 Task: Open a Modern Writer Template save the file as instruction.docx Remove the following  from template: 'Address' Change the date  '18 May, 2023' change Dear Ms Reader to   Good Afternoon. Add body to the letter I am writing to inform you of a change in my contact information. Please update your records accordingly. My new address is [address], and my updated phone number is [phone number]. Should you need to reach me, please do not hesitate to contact me using the updated information.Add Name  'Rachel'. Insert watermark  TATA Apply Font Style in watermark Lexend; font size  112and place the watermark  Horizontally
Action: Mouse moved to (862, 108)
Screenshot: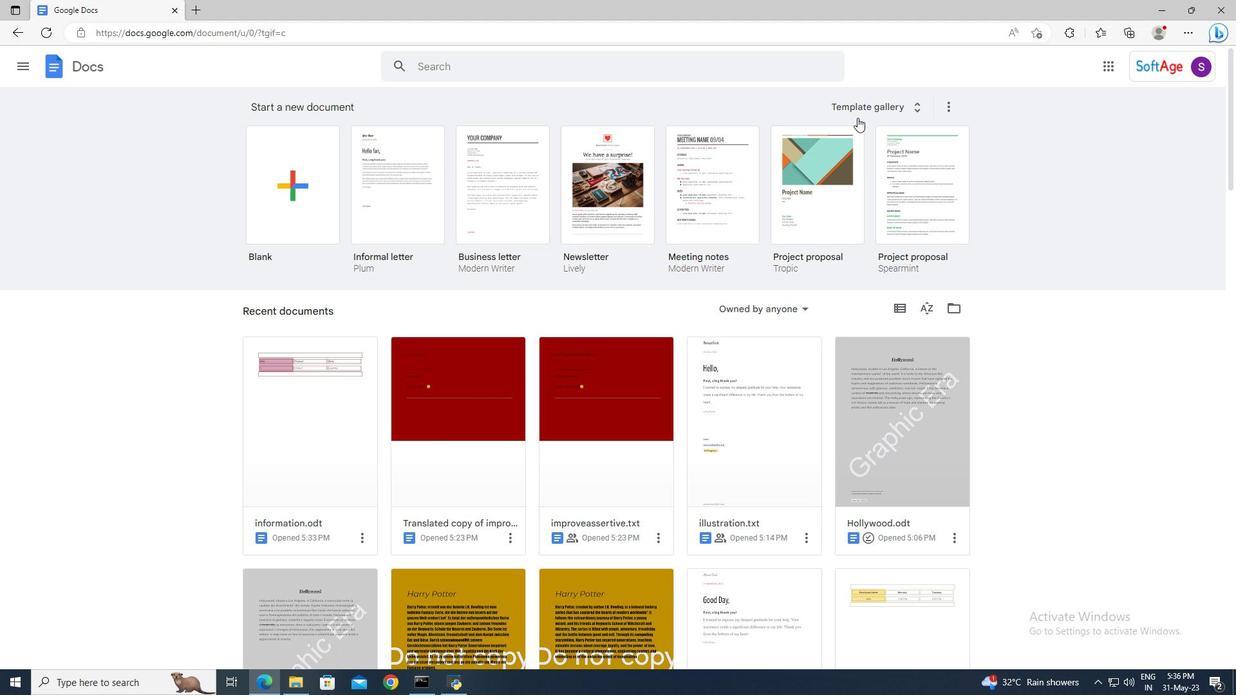 
Action: Mouse pressed left at (862, 108)
Screenshot: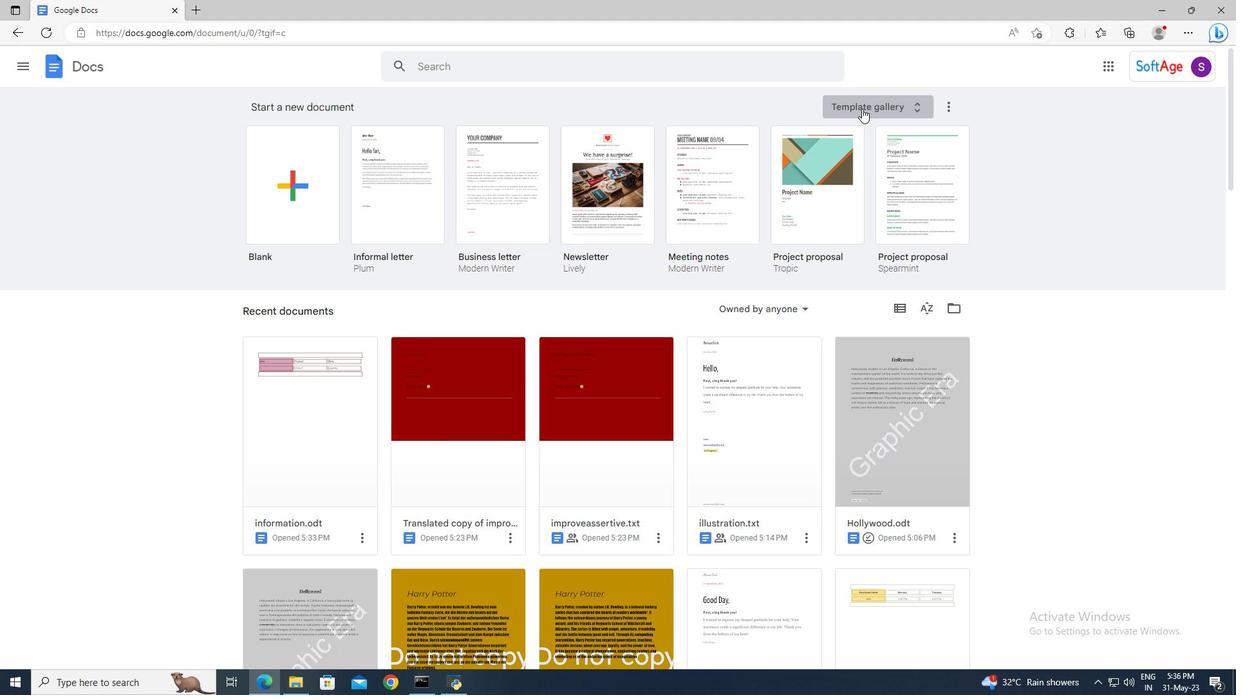 
Action: Mouse moved to (795, 157)
Screenshot: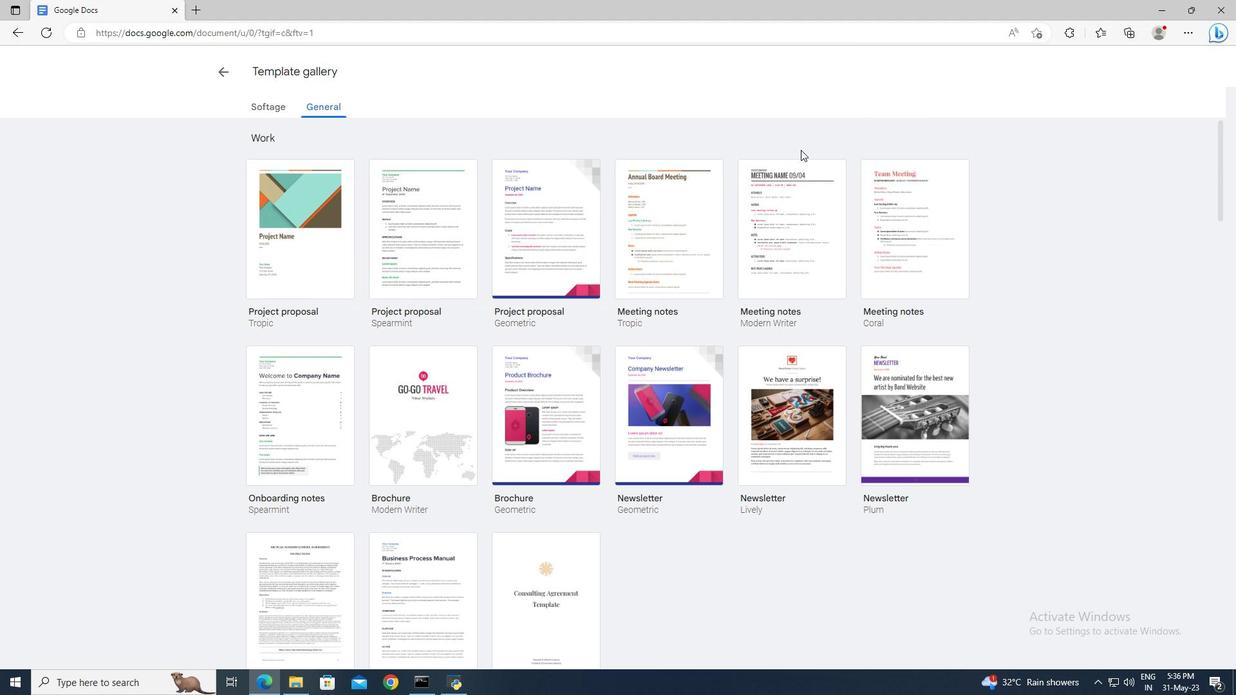 
Action: Mouse scrolled (795, 157) with delta (0, 0)
Screenshot: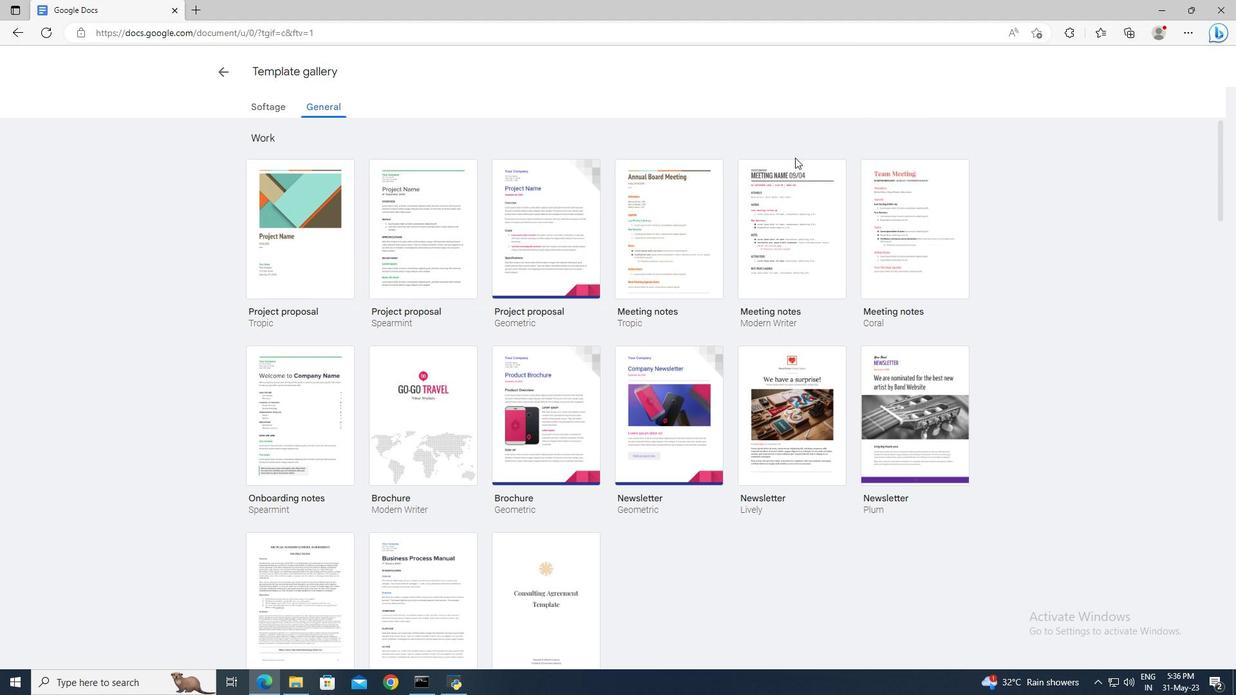 
Action: Mouse scrolled (795, 157) with delta (0, 0)
Screenshot: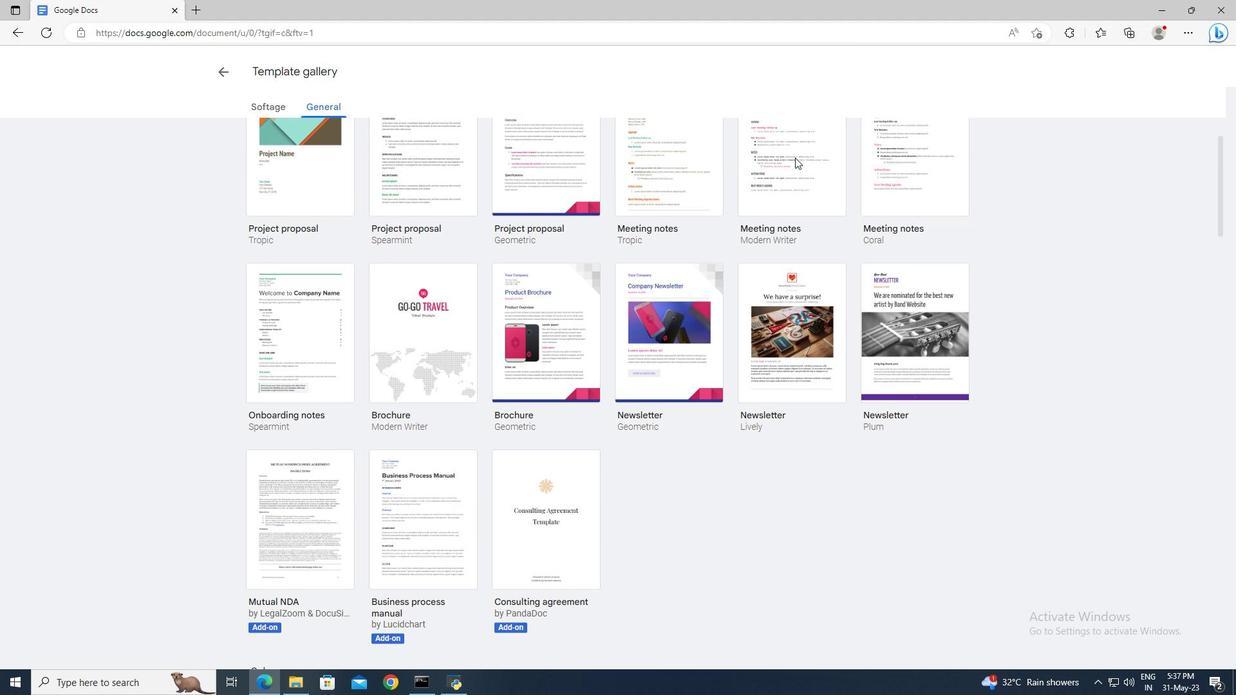 
Action: Mouse scrolled (795, 157) with delta (0, 0)
Screenshot: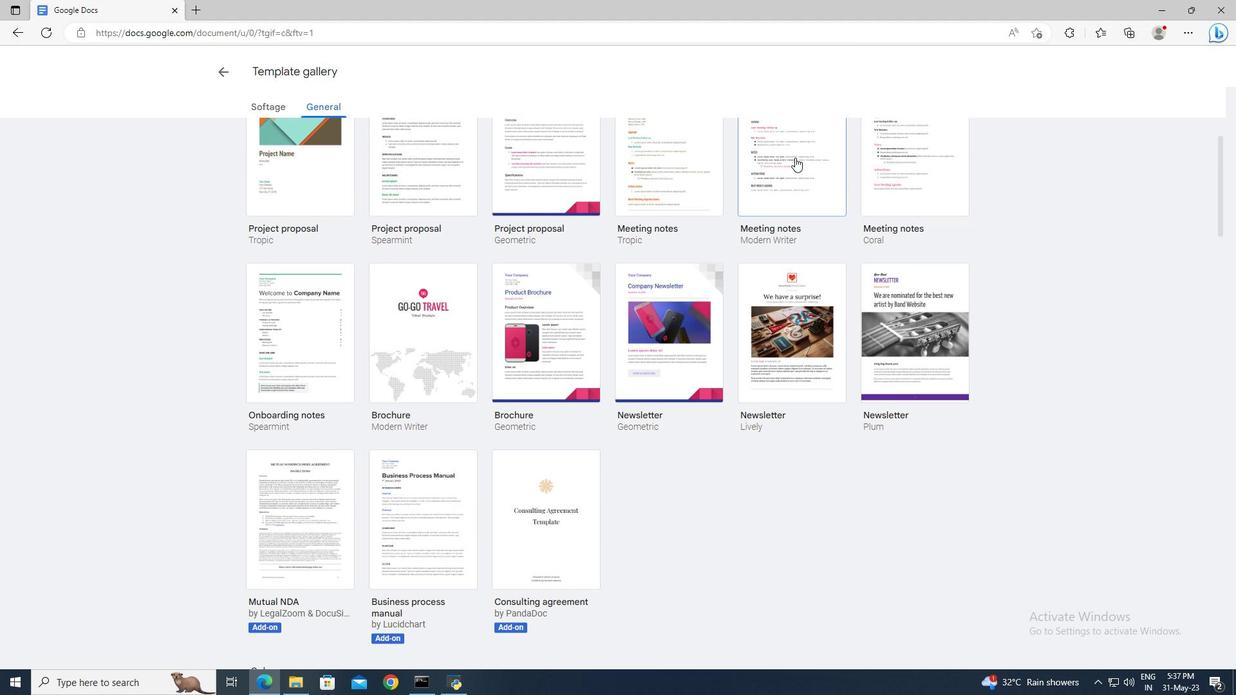 
Action: Mouse moved to (795, 157)
Screenshot: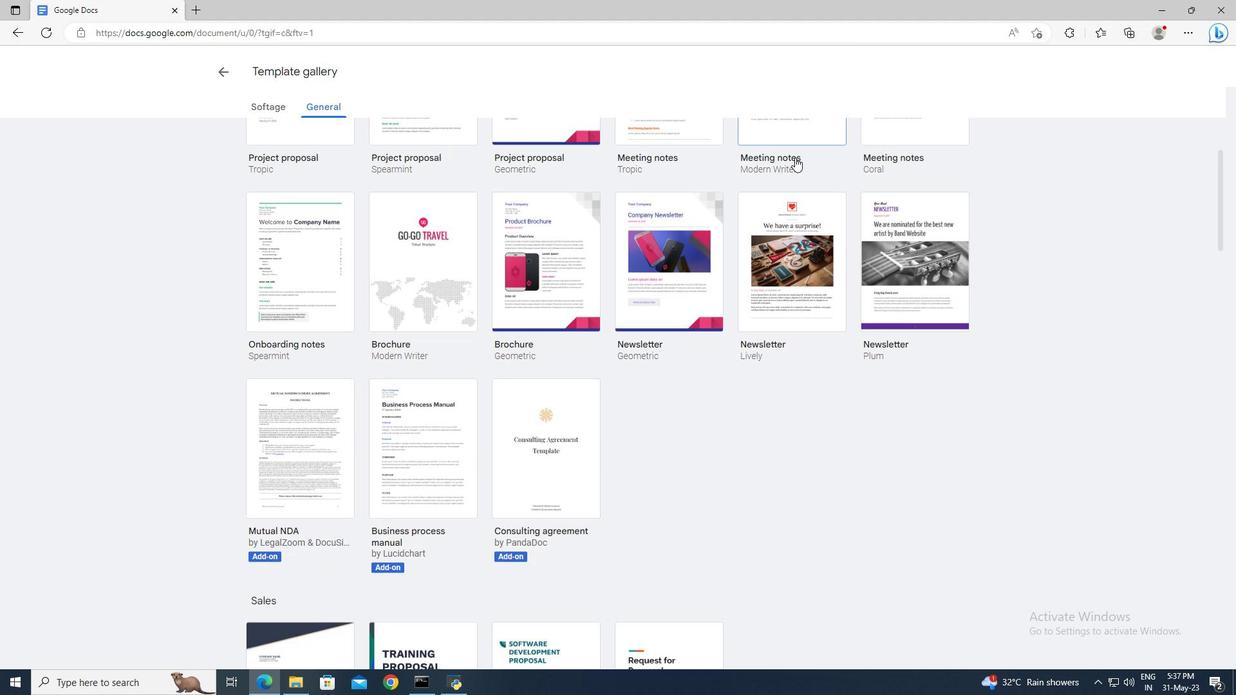 
Action: Mouse scrolled (795, 157) with delta (0, 0)
Screenshot: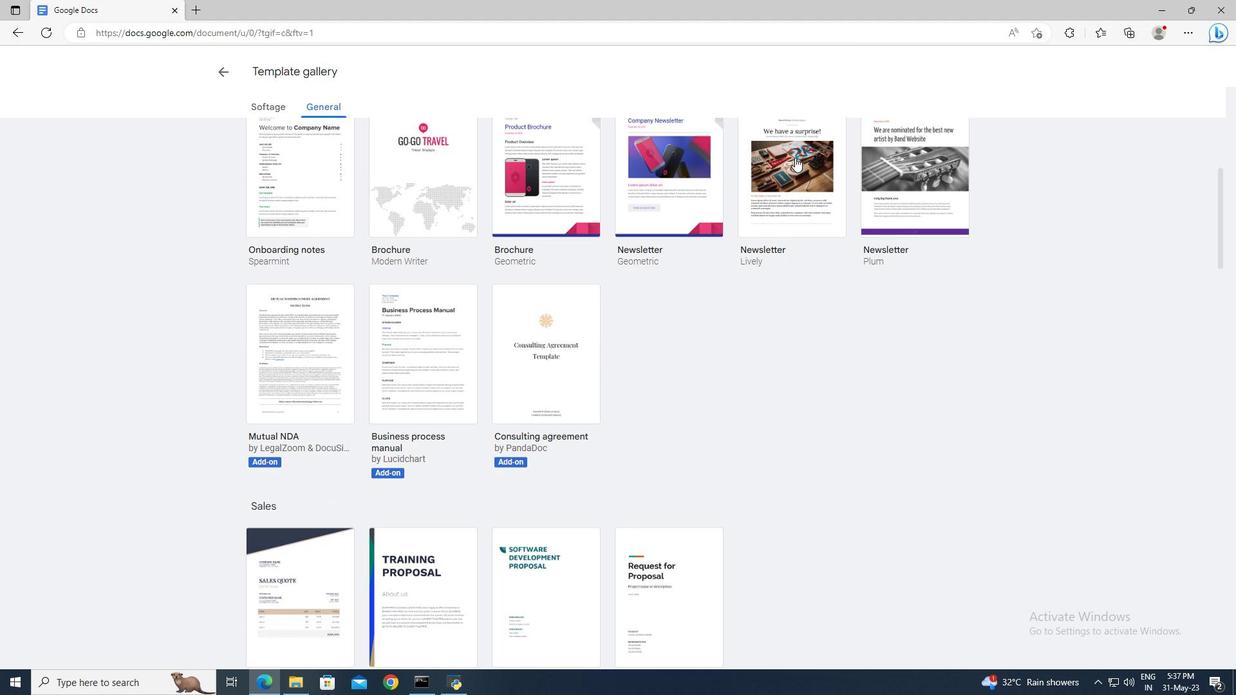 
Action: Mouse scrolled (795, 157) with delta (0, 0)
Screenshot: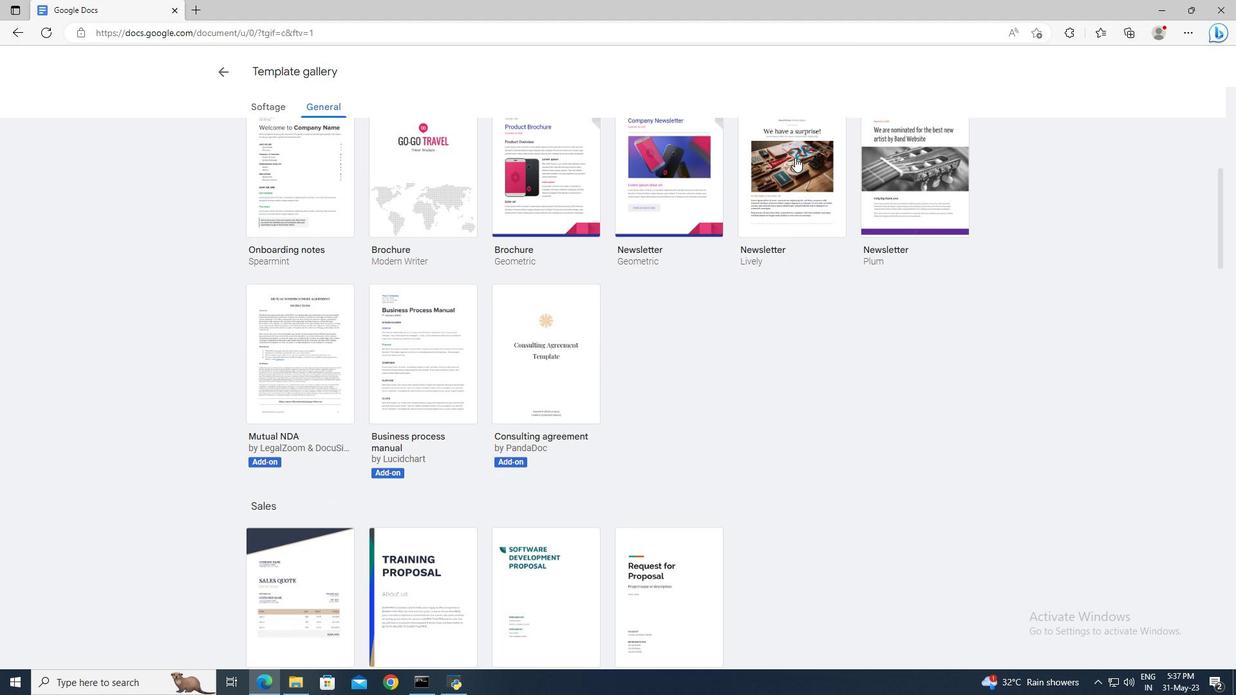 
Action: Mouse scrolled (795, 157) with delta (0, 0)
Screenshot: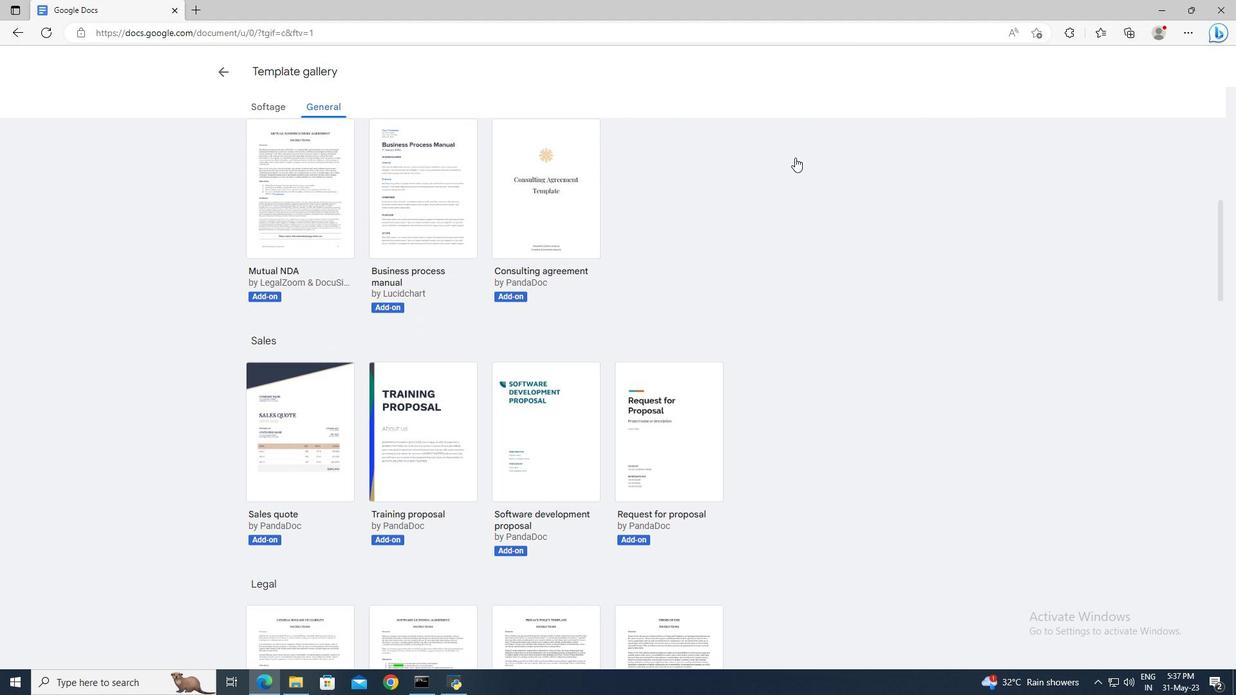 
Action: Mouse scrolled (795, 157) with delta (0, 0)
Screenshot: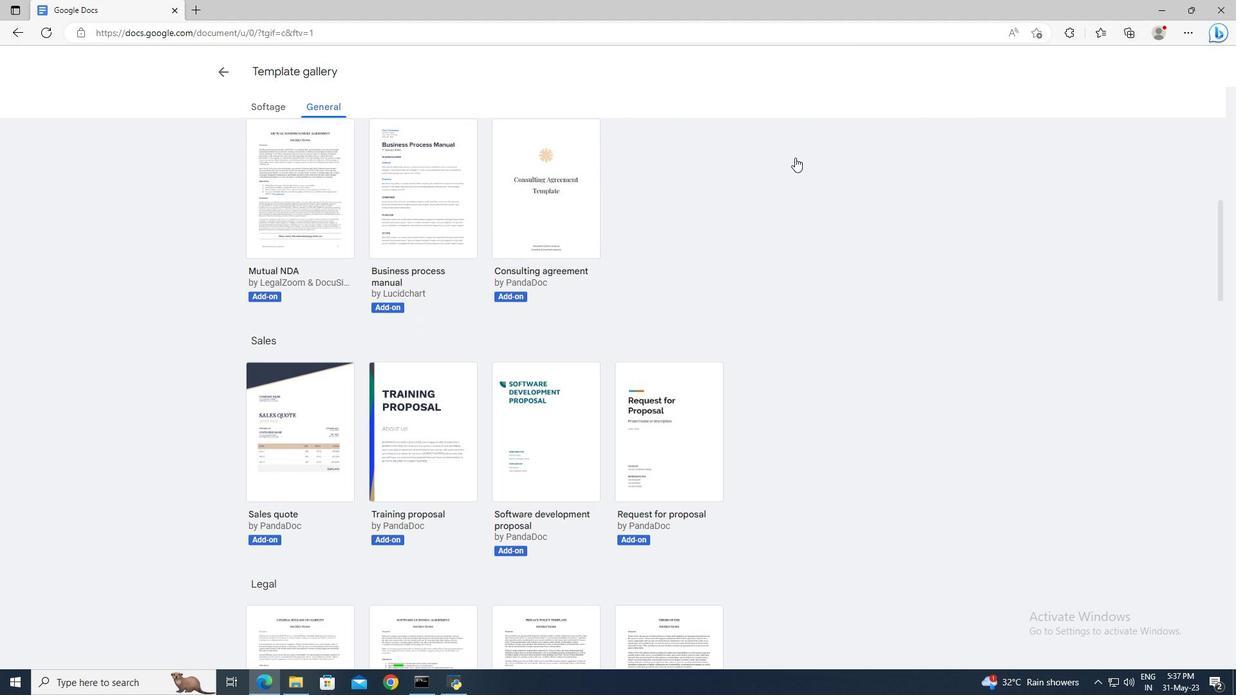 
Action: Mouse scrolled (795, 157) with delta (0, 0)
Screenshot: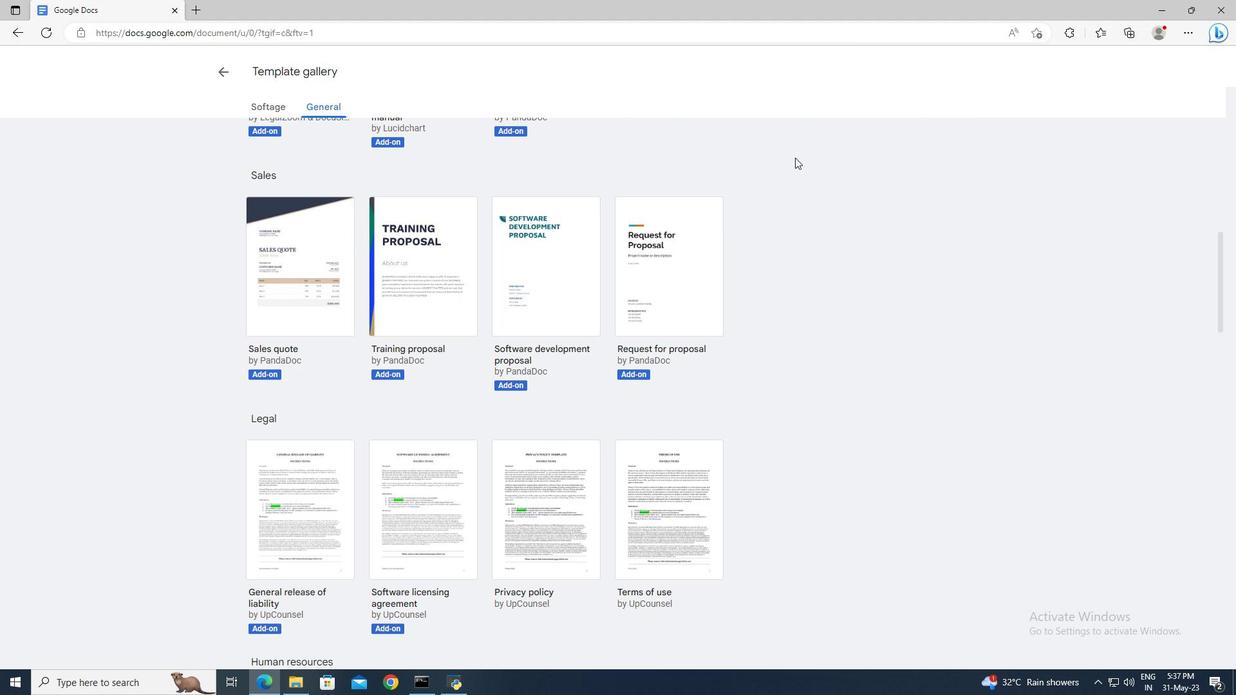 
Action: Mouse scrolled (795, 157) with delta (0, 0)
Screenshot: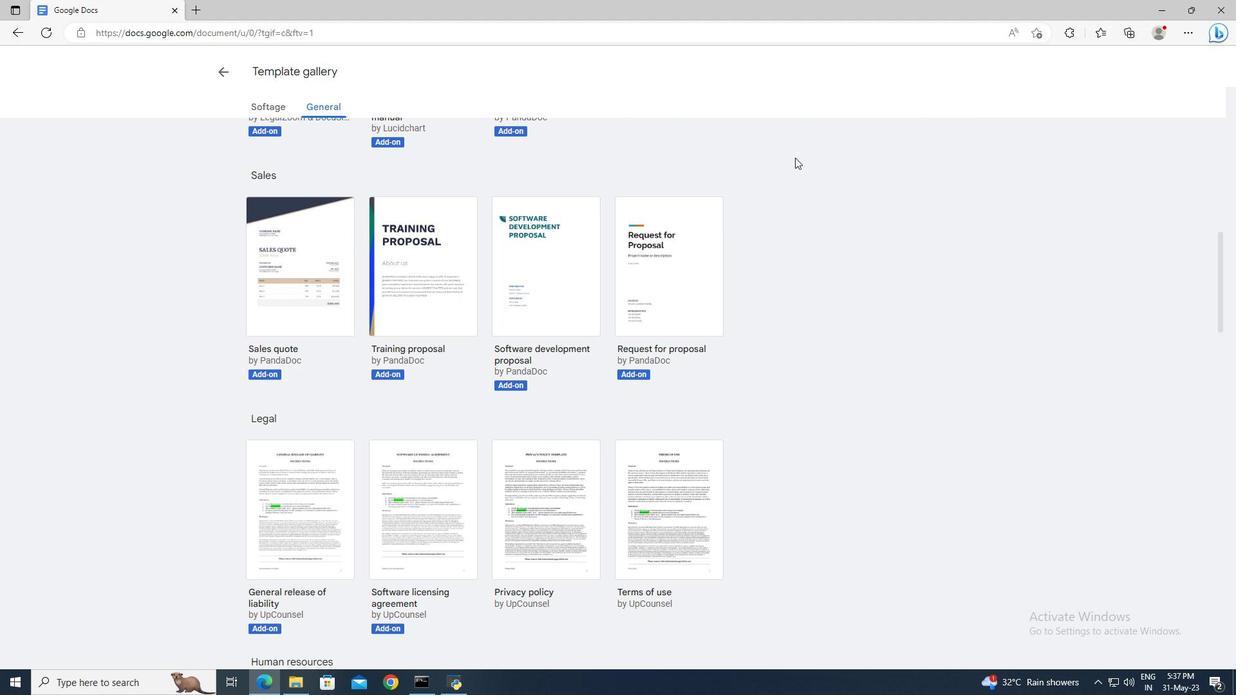 
Action: Mouse scrolled (795, 157) with delta (0, 0)
Screenshot: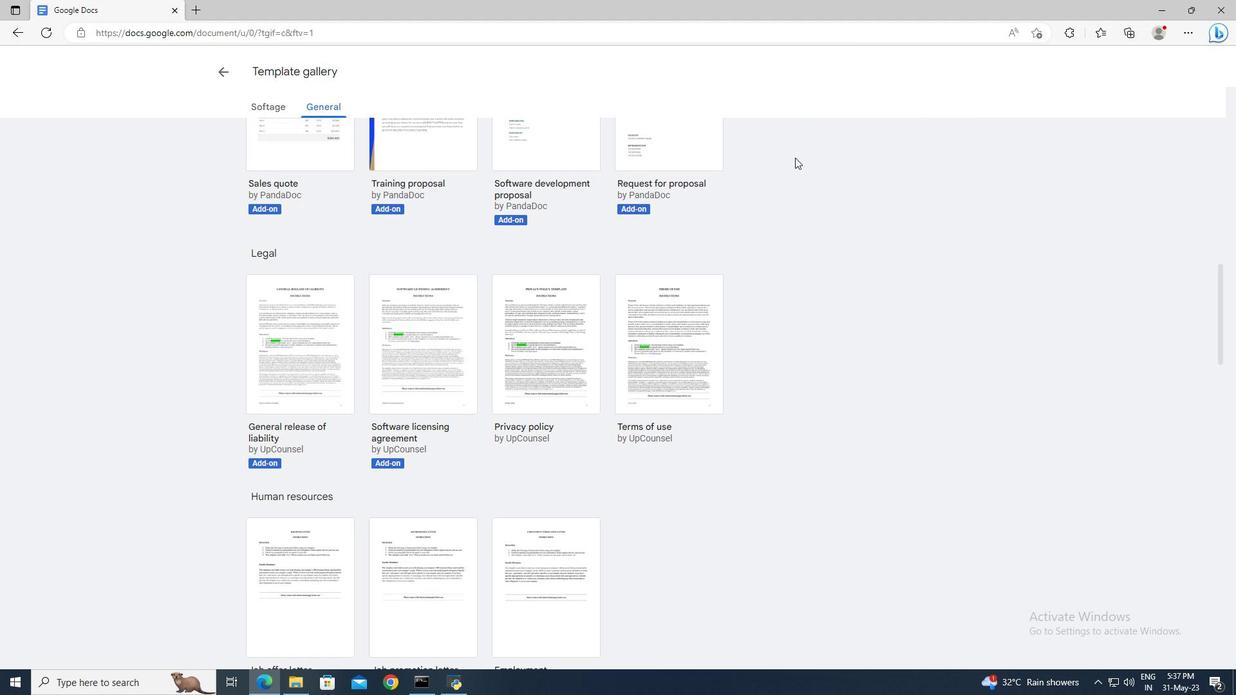 
Action: Mouse scrolled (795, 157) with delta (0, 0)
Screenshot: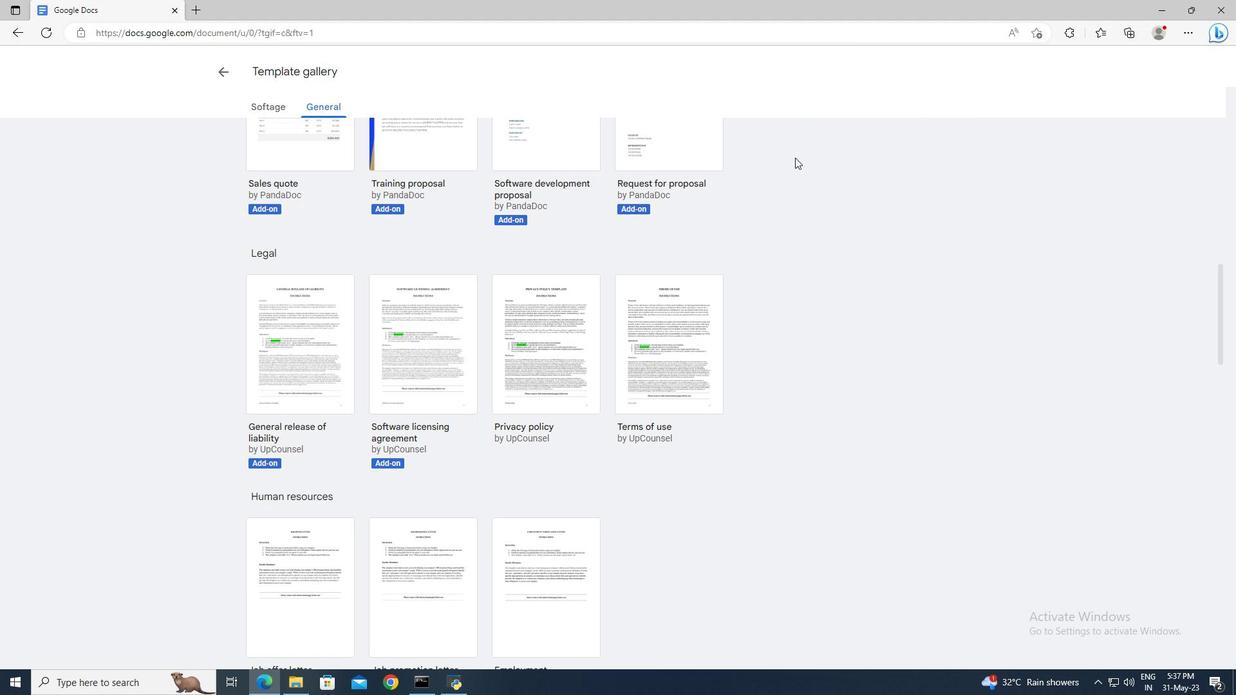 
Action: Mouse scrolled (795, 157) with delta (0, 0)
Screenshot: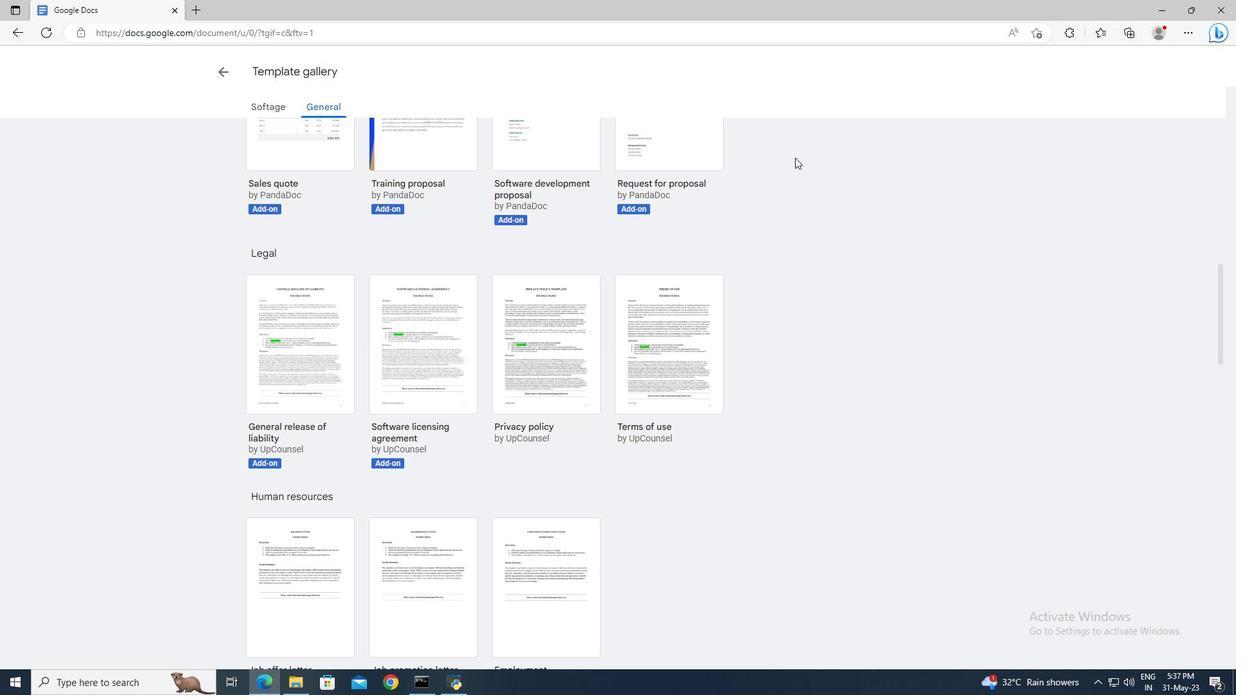 
Action: Mouse scrolled (795, 157) with delta (0, 0)
Screenshot: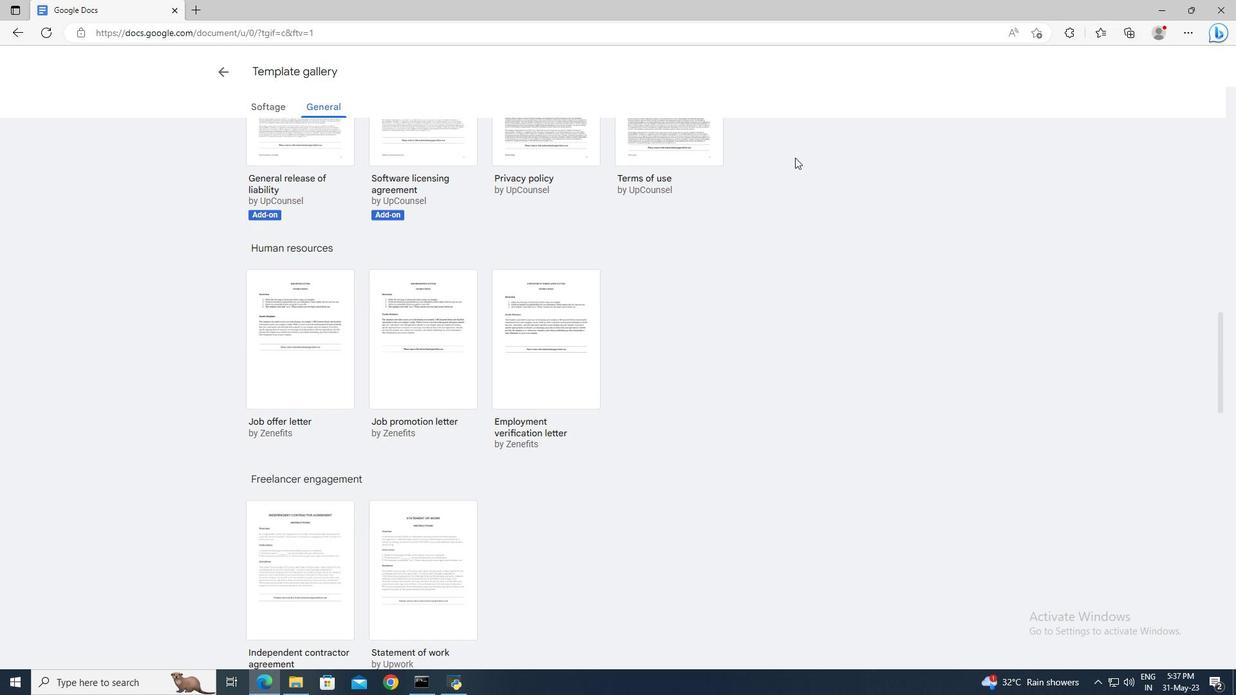 
Action: Mouse scrolled (795, 157) with delta (0, 0)
Screenshot: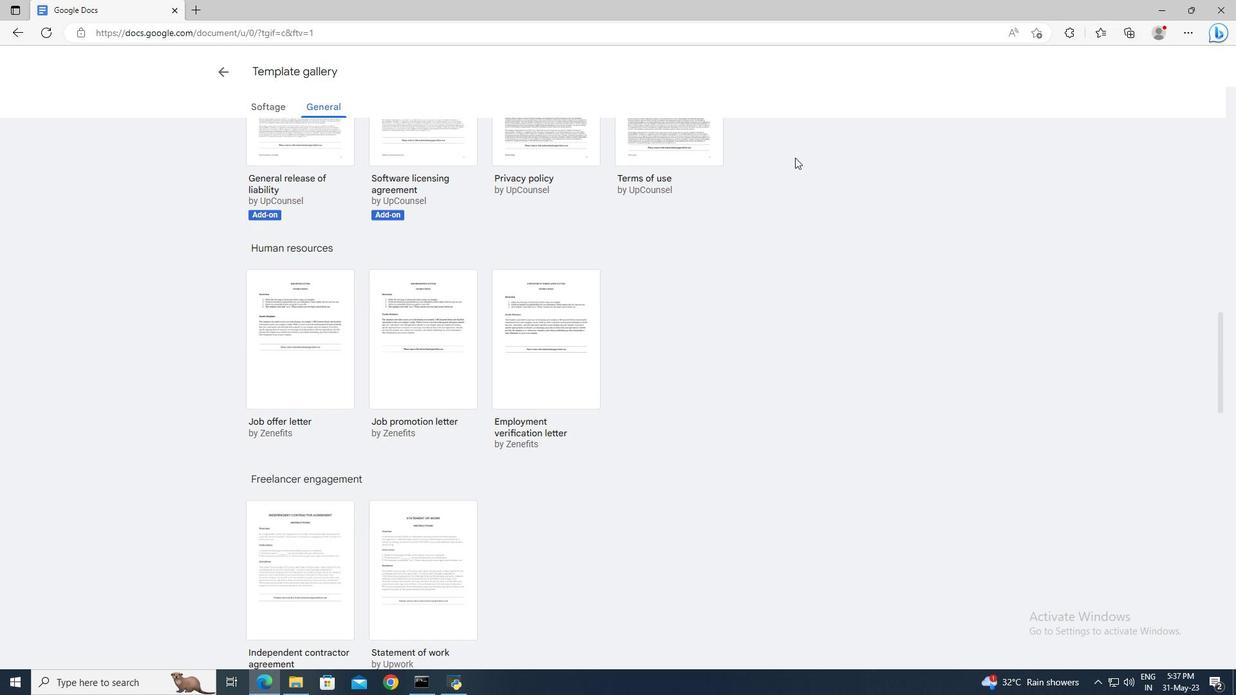 
Action: Mouse scrolled (795, 157) with delta (0, 0)
Screenshot: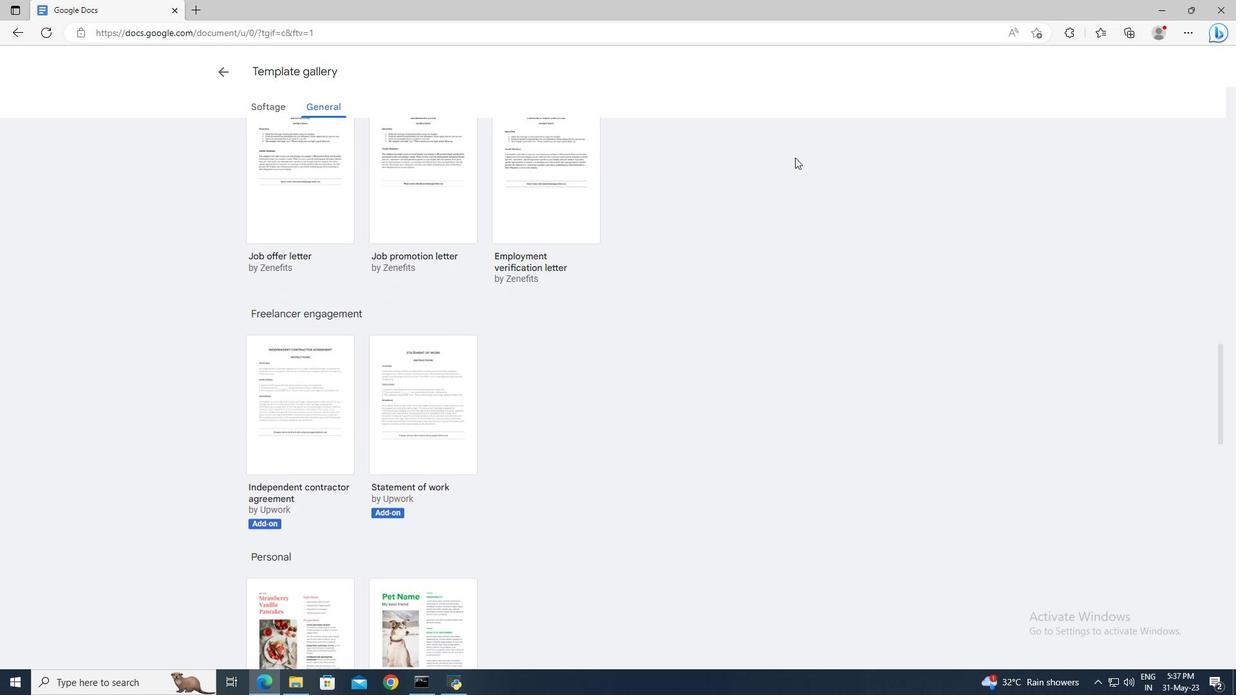 
Action: Mouse scrolled (795, 157) with delta (0, 0)
Screenshot: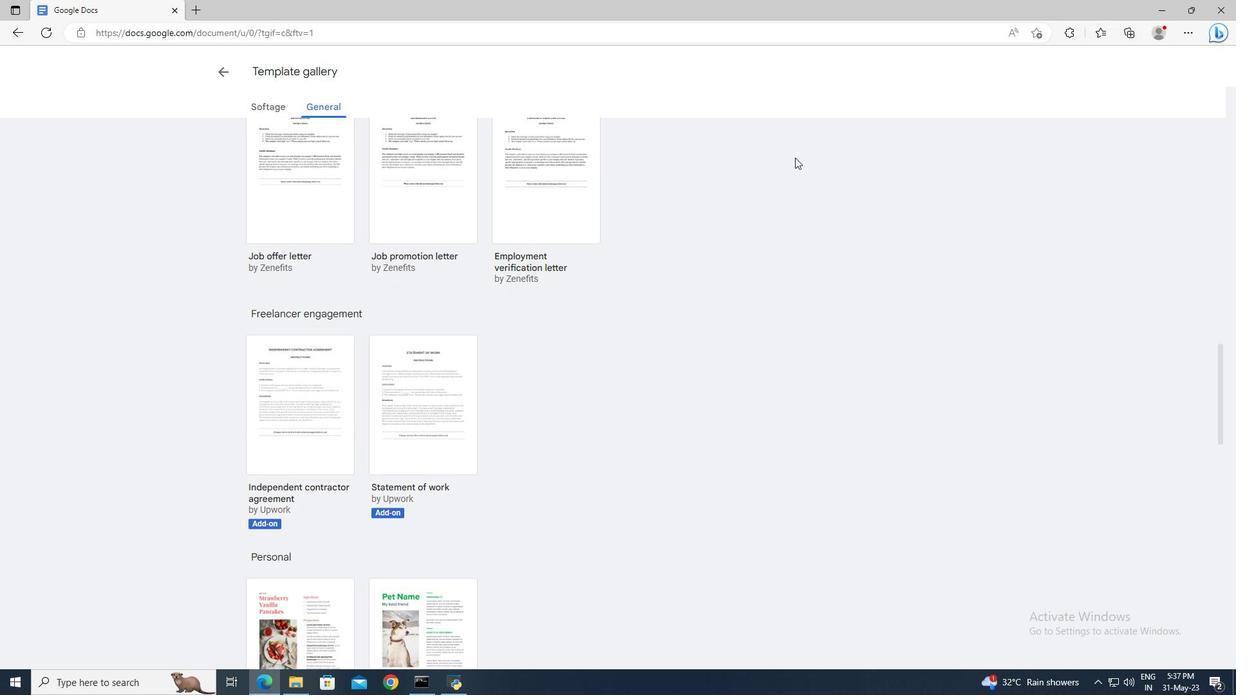 
Action: Mouse scrolled (795, 157) with delta (0, 0)
Screenshot: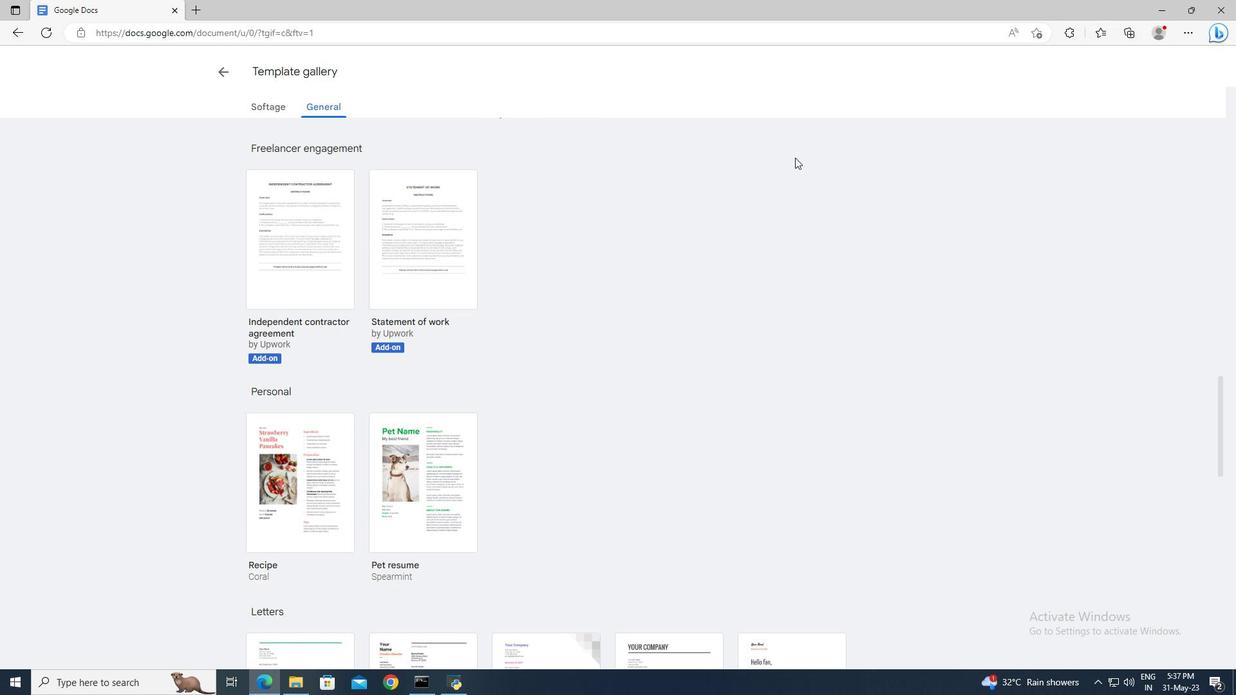 
Action: Mouse scrolled (795, 157) with delta (0, 0)
Screenshot: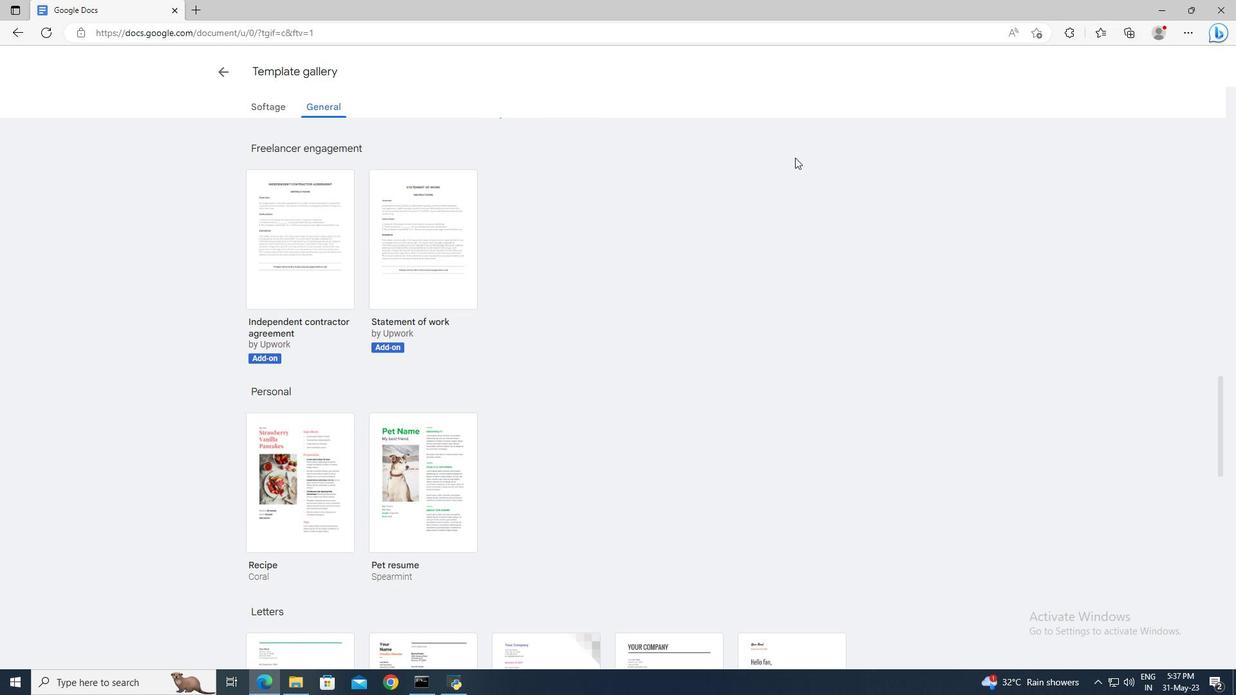 
Action: Mouse scrolled (795, 157) with delta (0, 0)
Screenshot: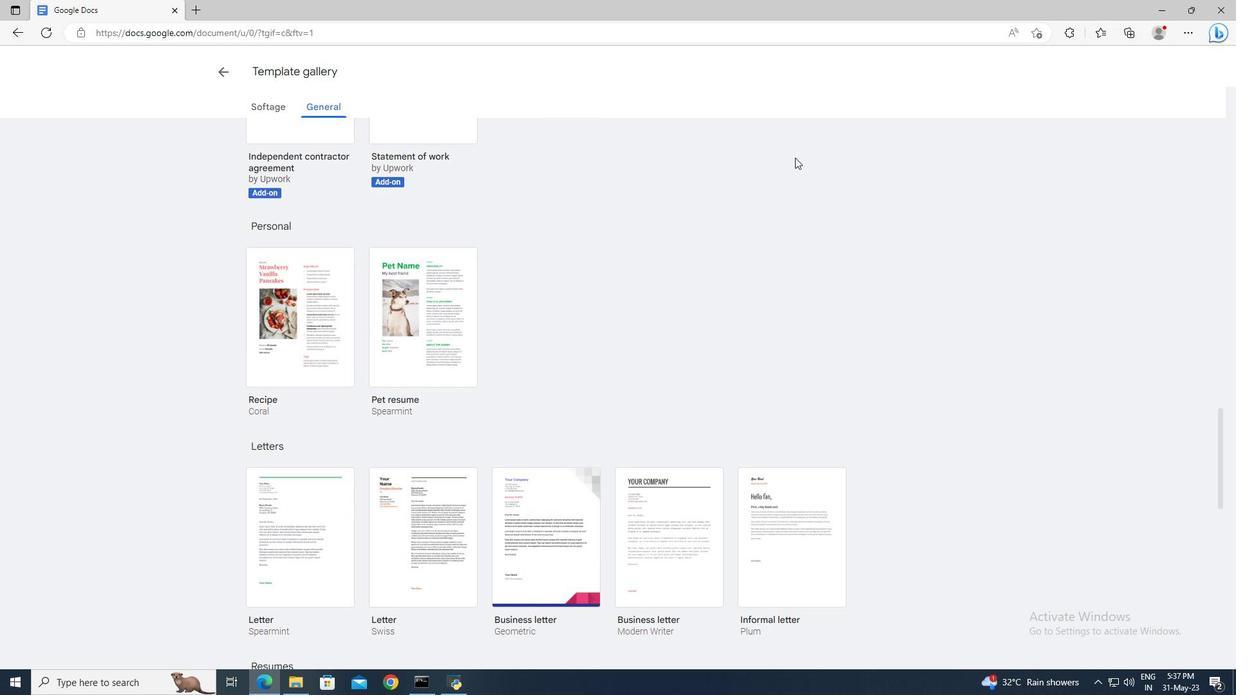 
Action: Mouse scrolled (795, 157) with delta (0, 0)
Screenshot: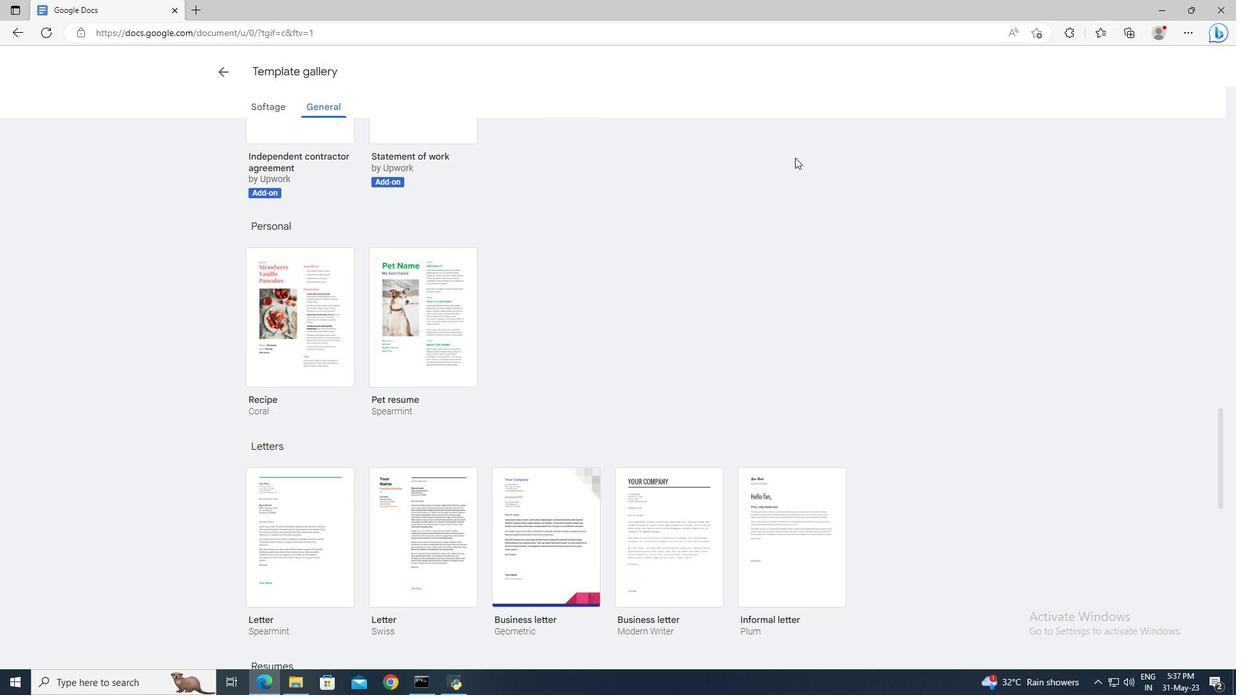 
Action: Mouse moved to (704, 339)
Screenshot: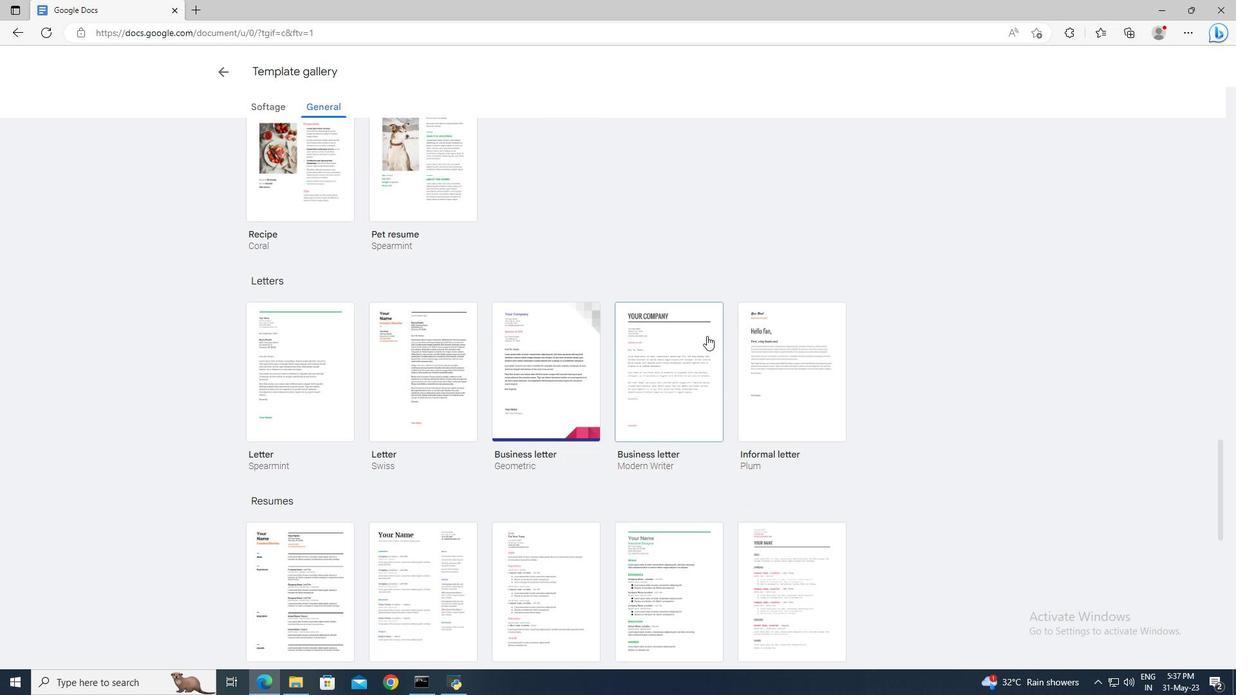 
Action: Mouse pressed left at (704, 339)
Screenshot: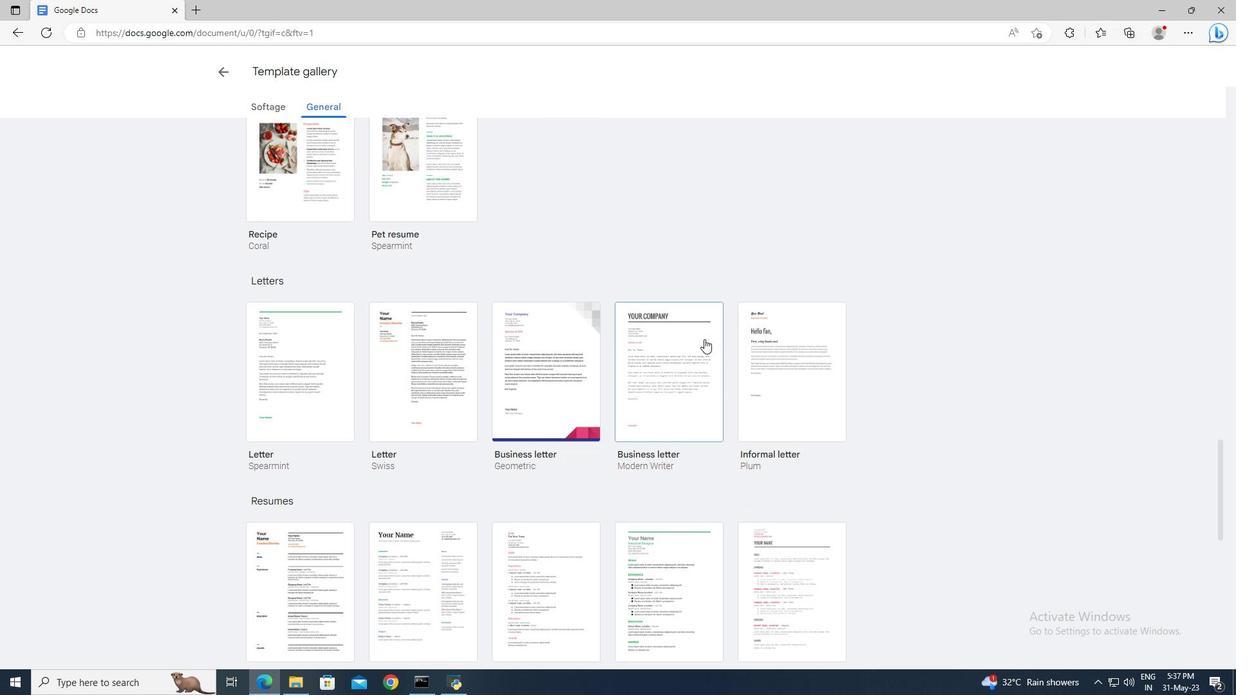 
Action: Mouse moved to (109, 58)
Screenshot: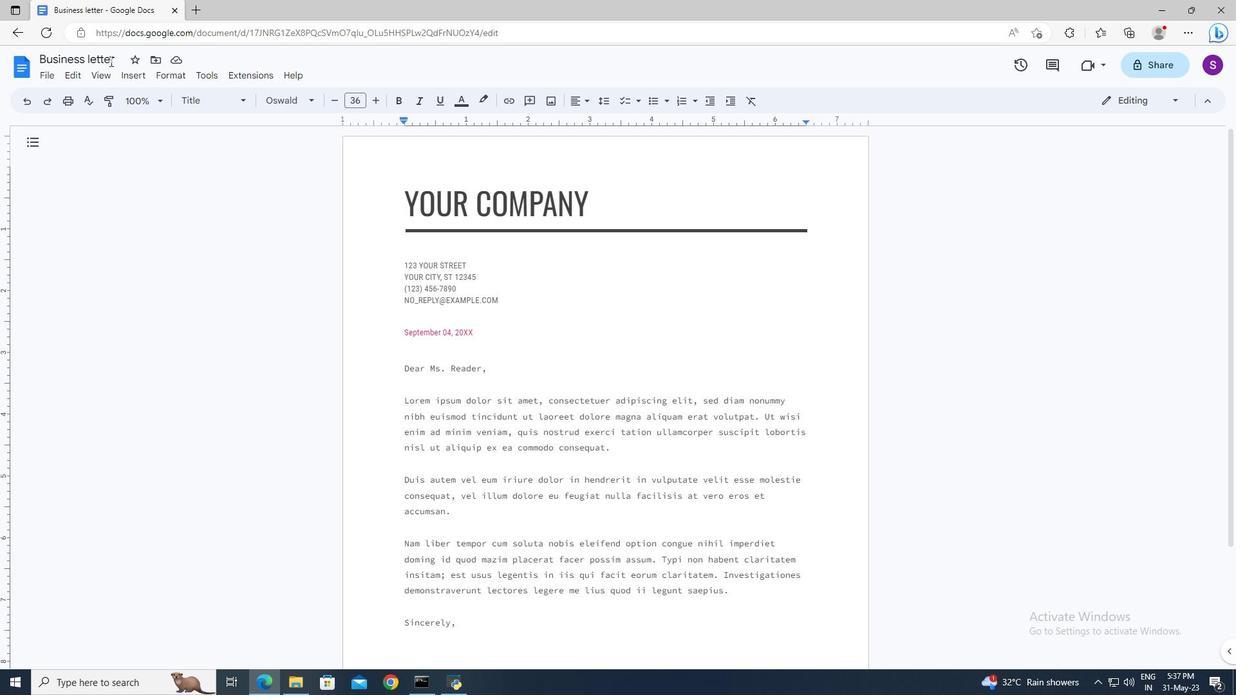 
Action: Mouse pressed left at (109, 58)
Screenshot: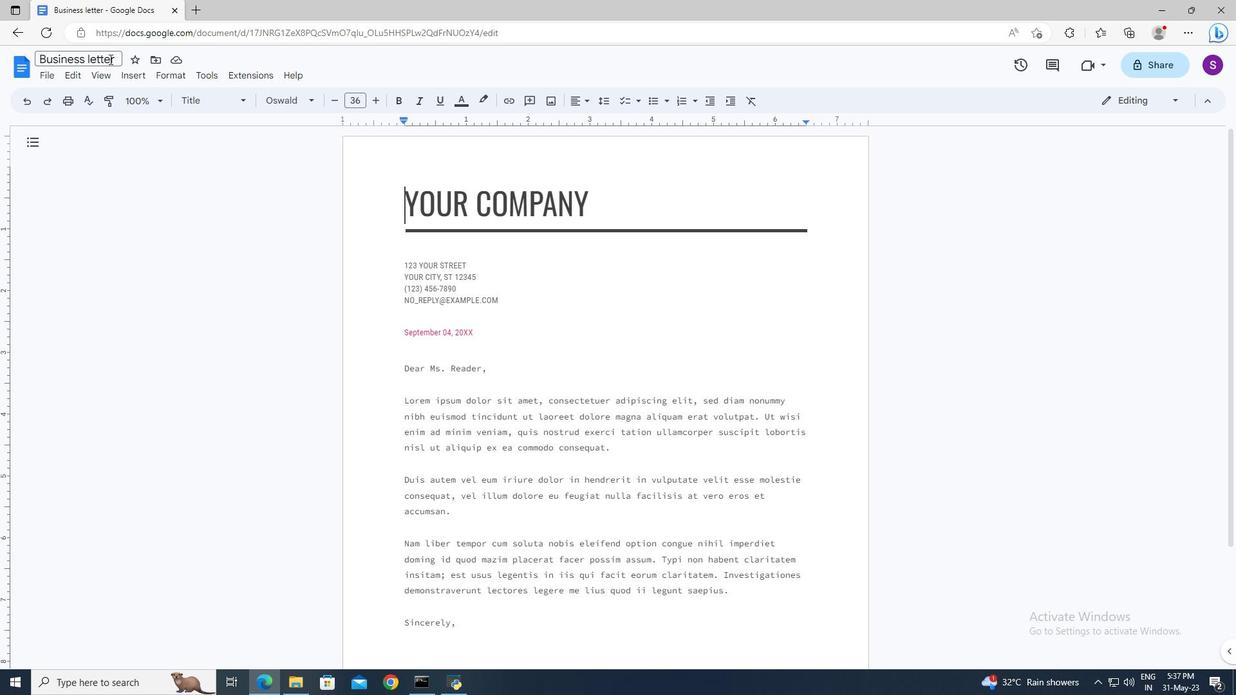 
Action: Key pressed ctrl+A<Key.delete>instruction.docx<Key.enter>
Screenshot: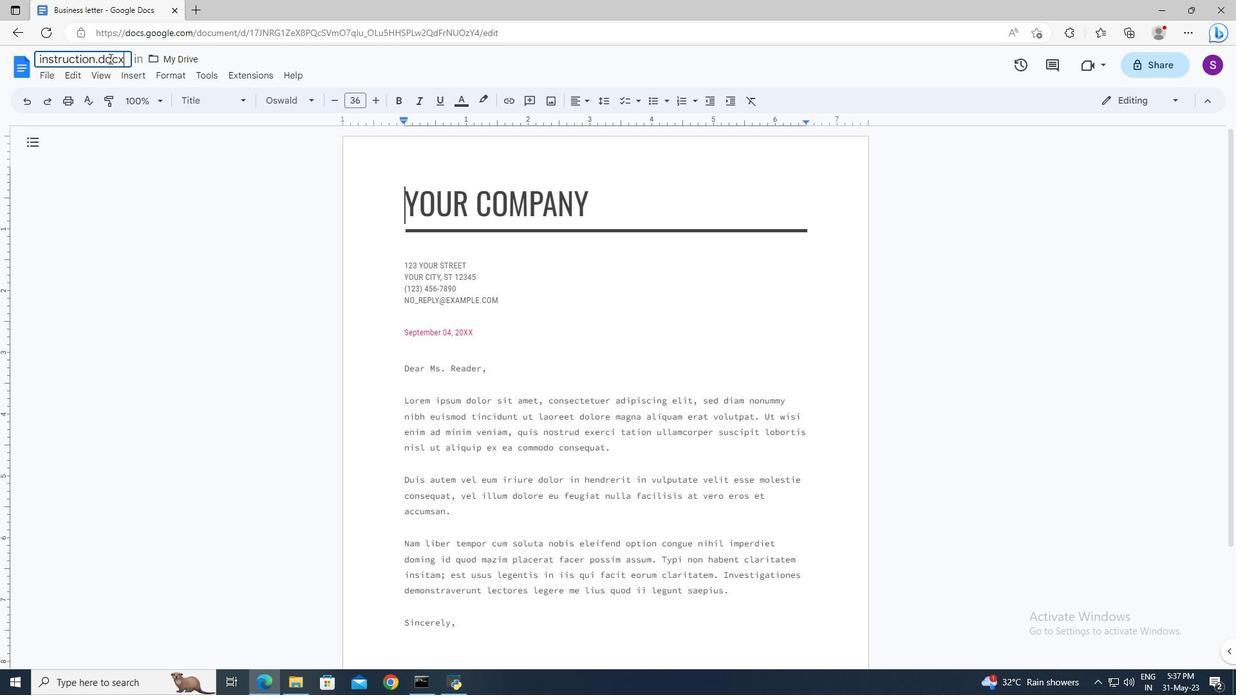 
Action: Mouse moved to (395, 269)
Screenshot: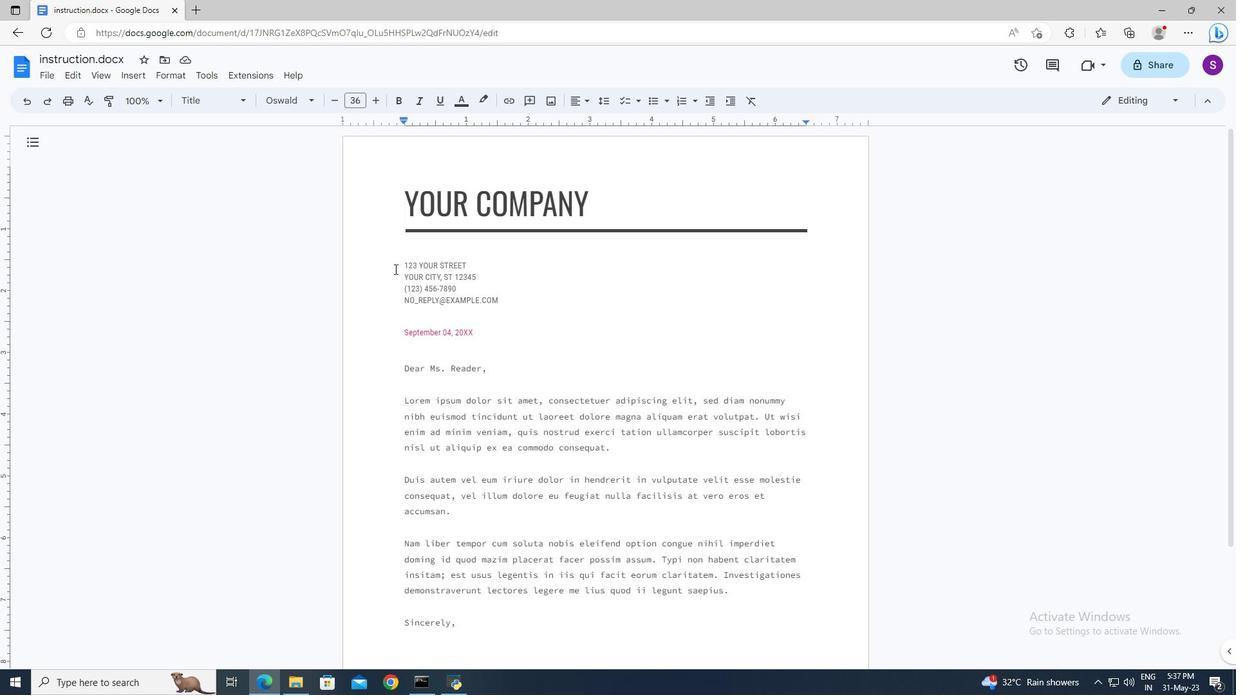 
Action: Mouse pressed left at (395, 269)
Screenshot: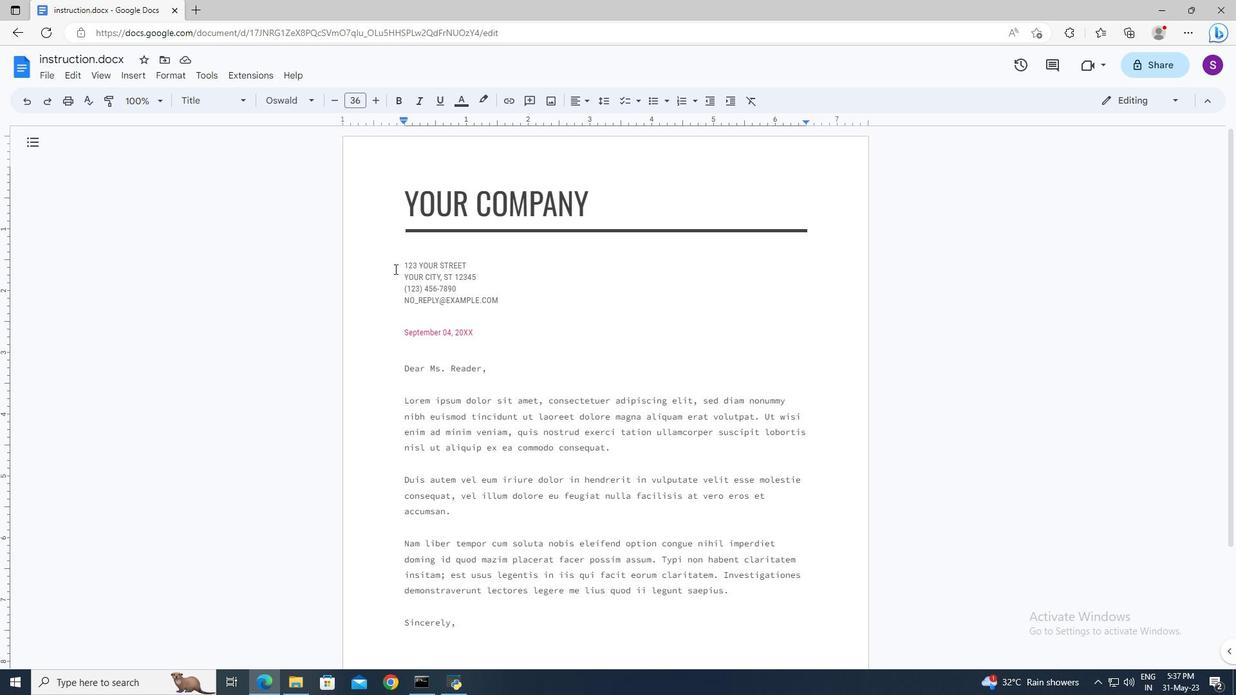 
Action: Key pressed <Key.shift><Key.down><Key.down><Key.down><Key.down><Key.delete>
Screenshot: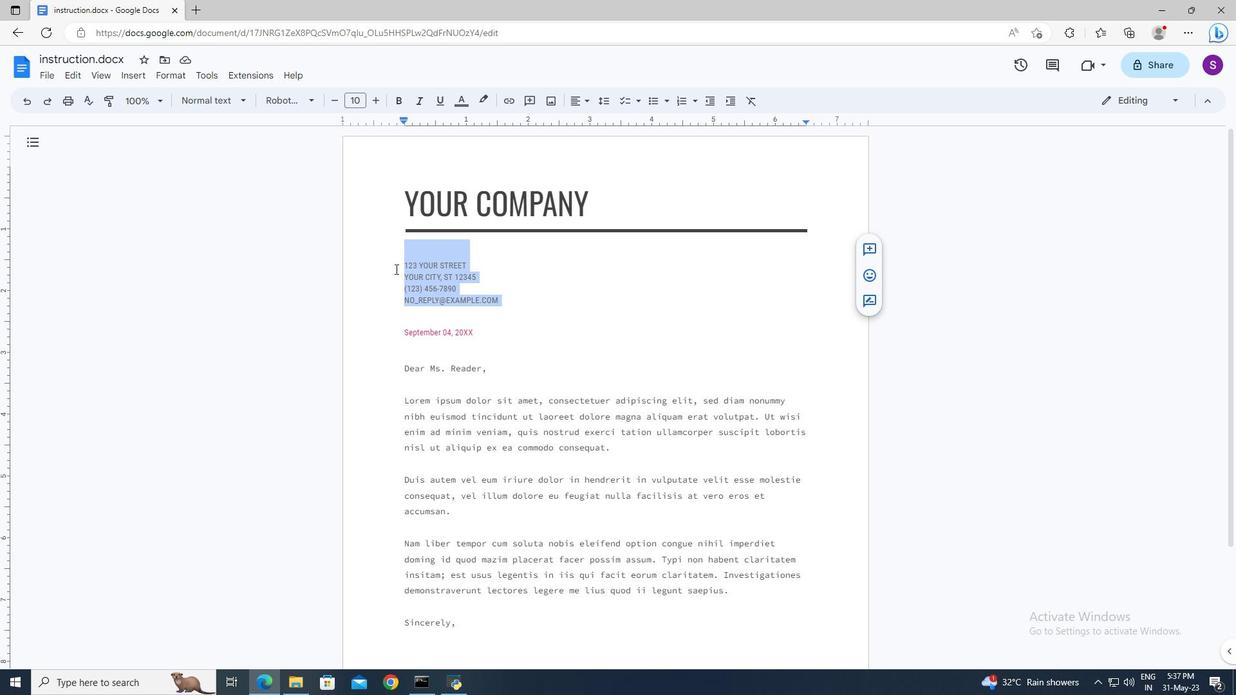 
Action: Mouse moved to (399, 269)
Screenshot: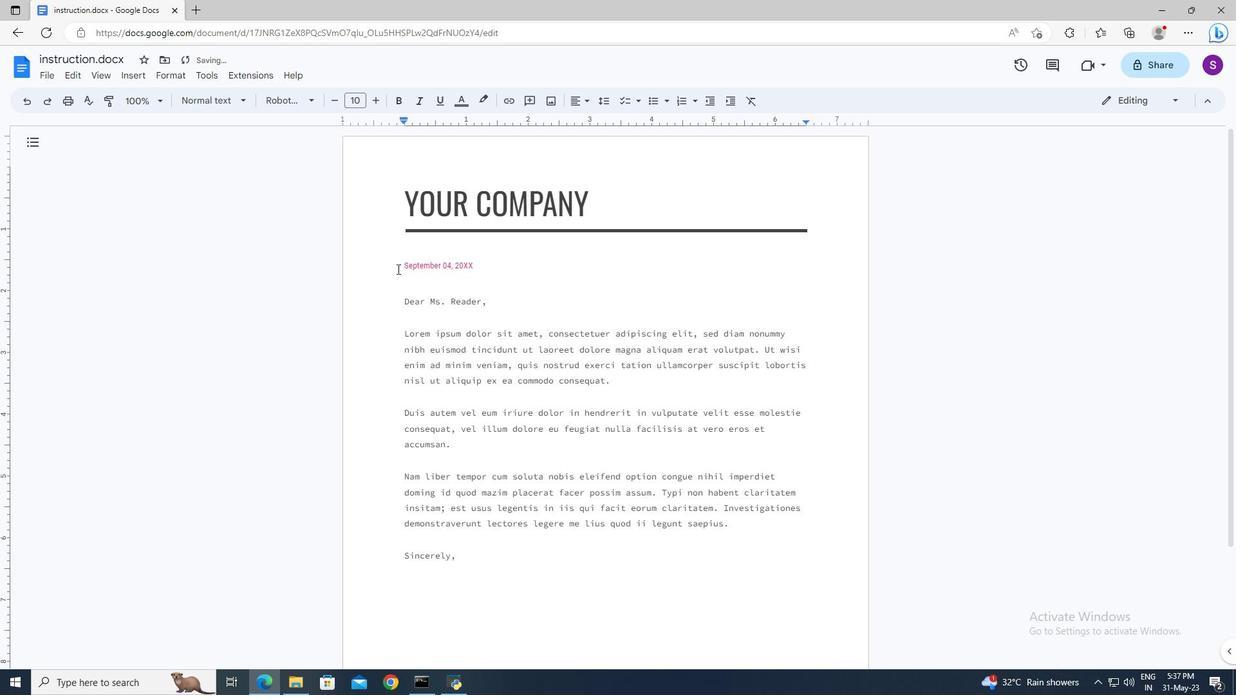 
Action: Mouse pressed left at (399, 269)
Screenshot: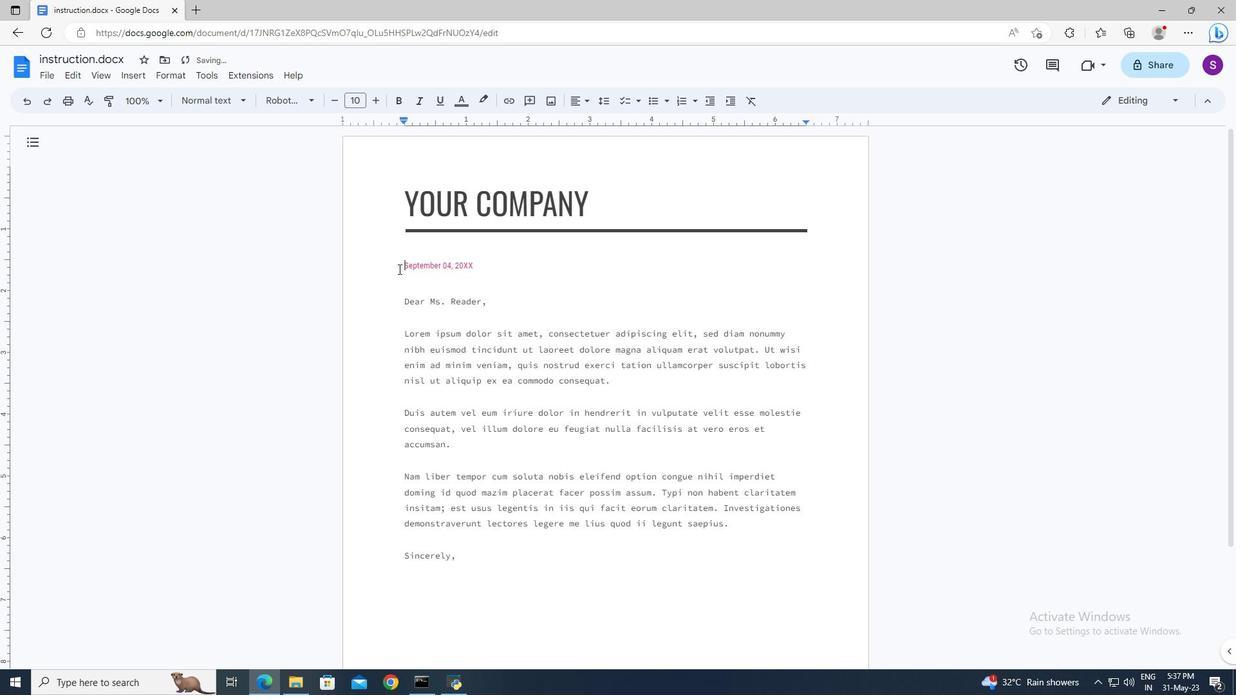 
Action: Mouse moved to (399, 269)
Screenshot: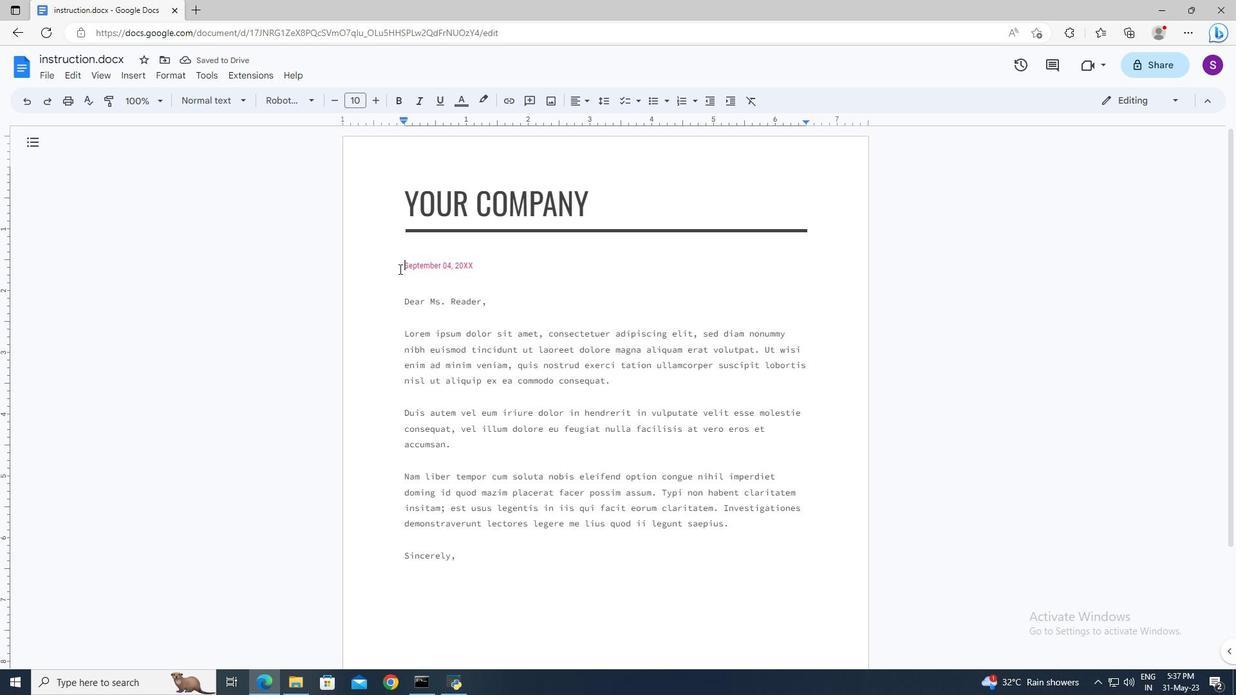 
Action: Key pressed <Key.shift><Key.down><Key.delete><Key.up><Key.down><Key.enter><Key.up>18<Key.space><Key.shift>May,<Key.space>2023
Screenshot: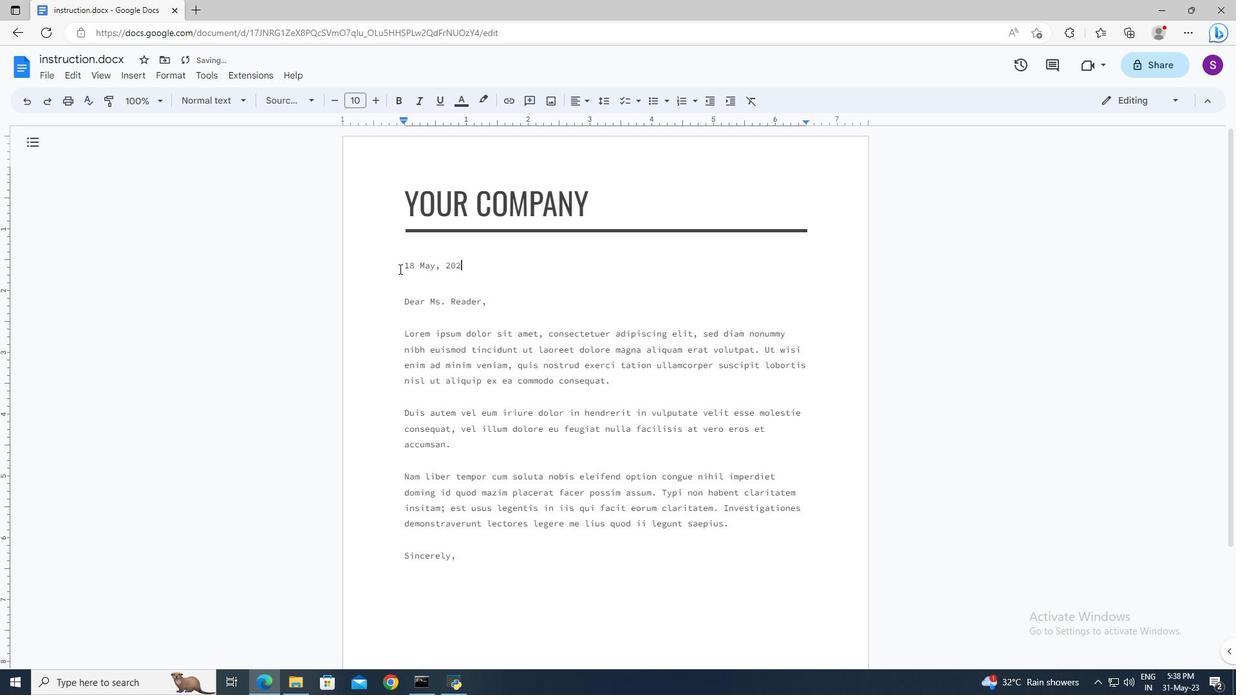 
Action: Mouse moved to (405, 302)
Screenshot: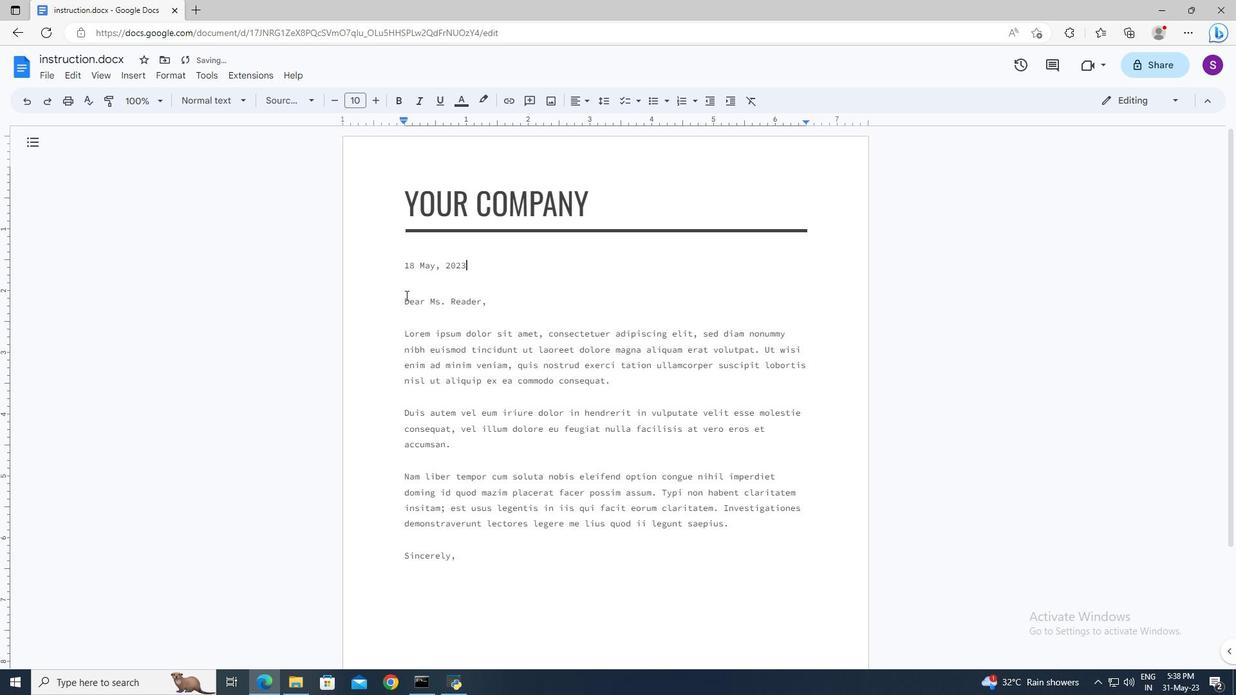 
Action: Mouse pressed left at (405, 302)
Screenshot: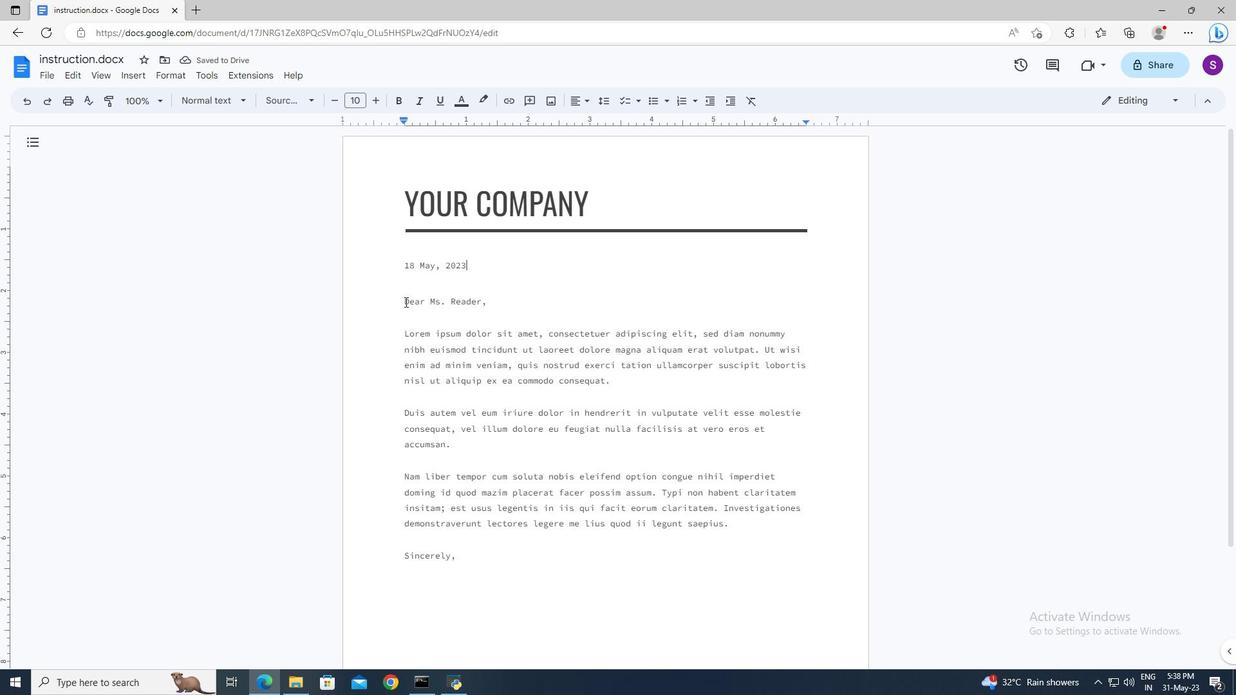 
Action: Key pressed <Key.shift><Key.right><Key.right><Key.right><Key.right><Key.delete><Key.shift>Good<Key.space><Key.shift>Afternoon
Screenshot: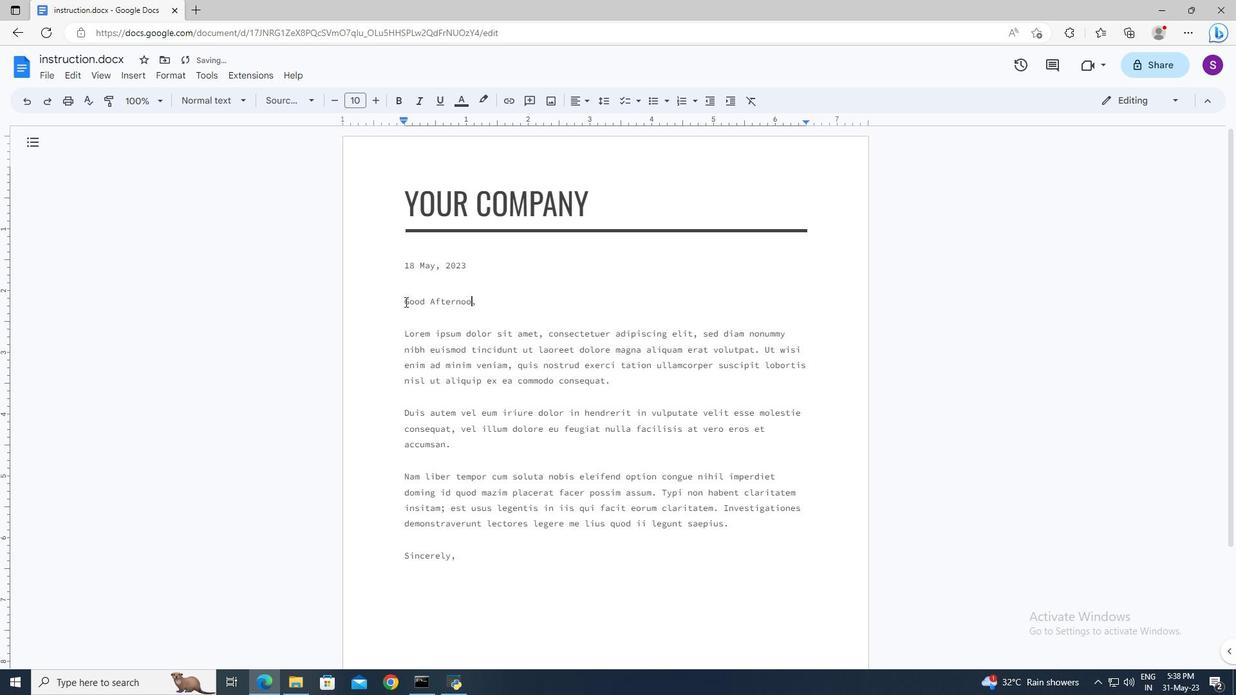 
Action: Mouse moved to (405, 339)
Screenshot: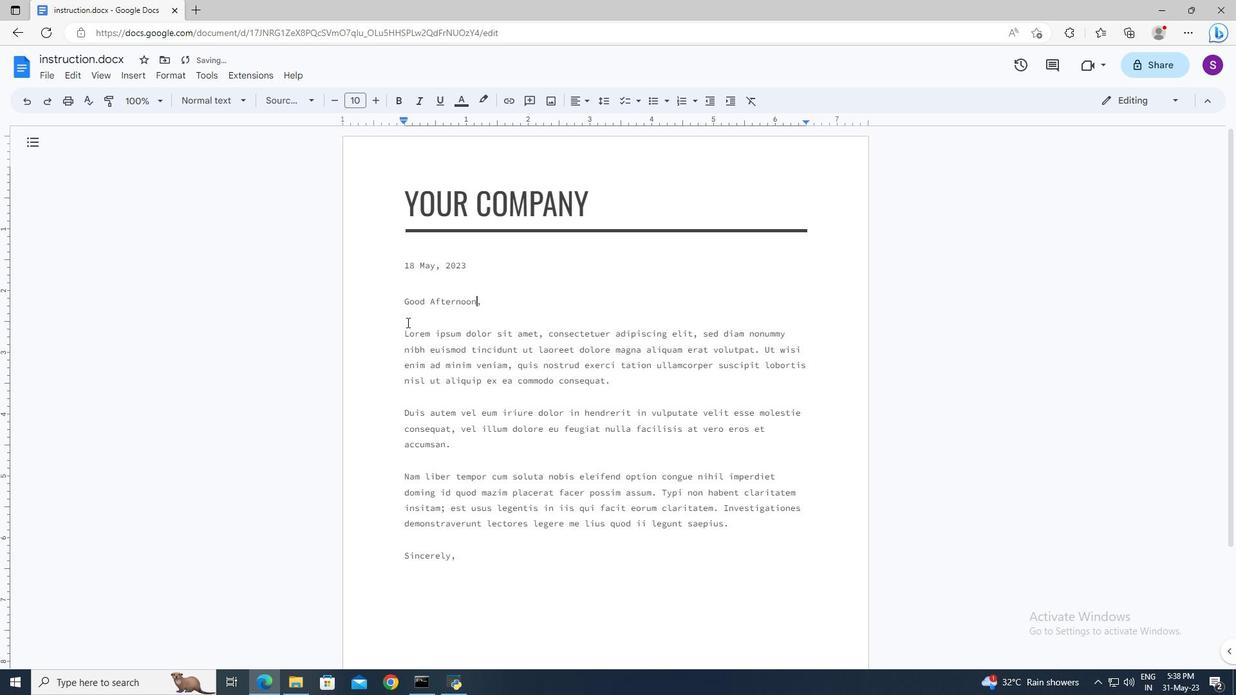 
Action: Mouse pressed left at (405, 339)
Screenshot: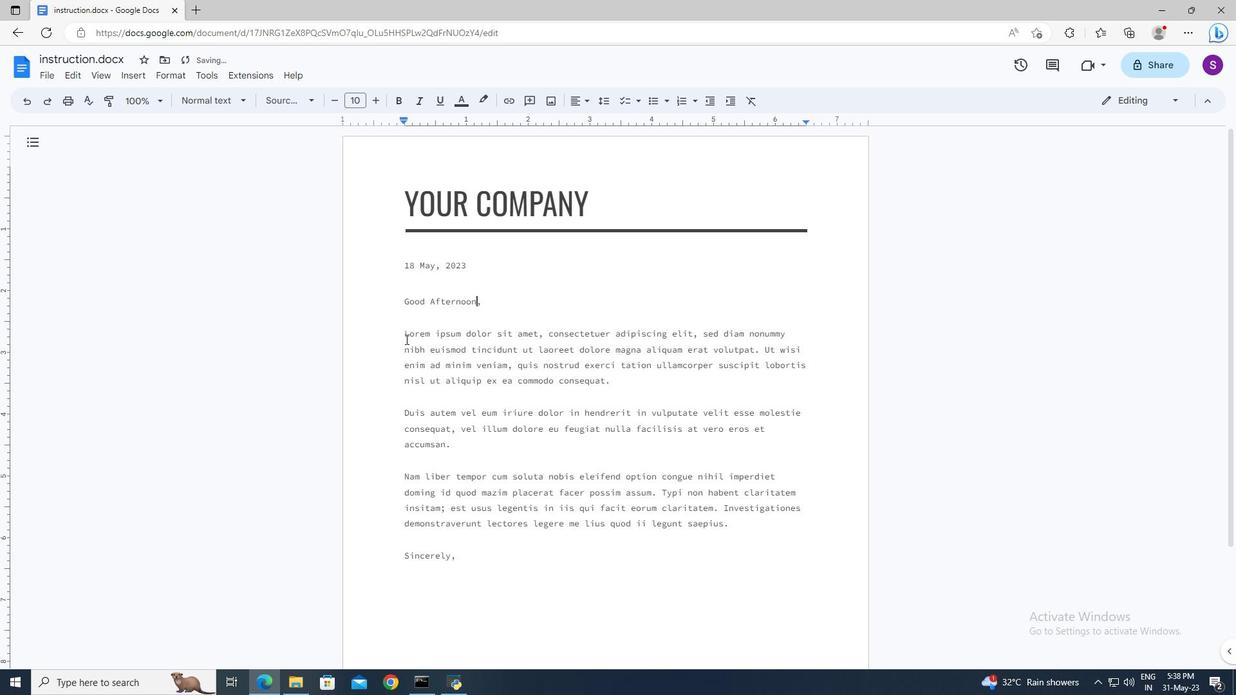 
Action: Key pressed <Key.shift><Key.down><Key.down><Key.down><Key.delete><Key.enter><Key.up><Key.shift>I<Key.space>am<Key.space>wfi<Key.backspace><Key.backspace>riting<Key.space>to<Key.space>inform<Key.space>you<Key.space>of<Key.space>a<Key.space>change<Key.space>in<Key.space>my<Key.space>contact<Key.space>information.<Key.space><Key.shift>Please<Key.space>update<Key.space>your<Key.space>records<Key.space>accordingly.<Key.space><Key.shift>My<Key.space>new<Key.space>address<Key.space>is<Key.space>[address],<Key.space>and<Key.space>my<Key.space>updated<Key.space>phone<Key.space>number<Key.space>is<Key.space>[phone<Key.space>number[<Key.backspace>].<Key.space><Key.shift>Should<Key.space>you<Key.space>need<Key.space>to<Key.space>reach<Key.space>me,<Key.space>please<Key.space>do<Key.space>not<Key.space>hesitate<Key.space>to<Key.space>contact<Key.space>me<Key.space>using<Key.space>the<Key.space>updated<Key.space>information.
Screenshot: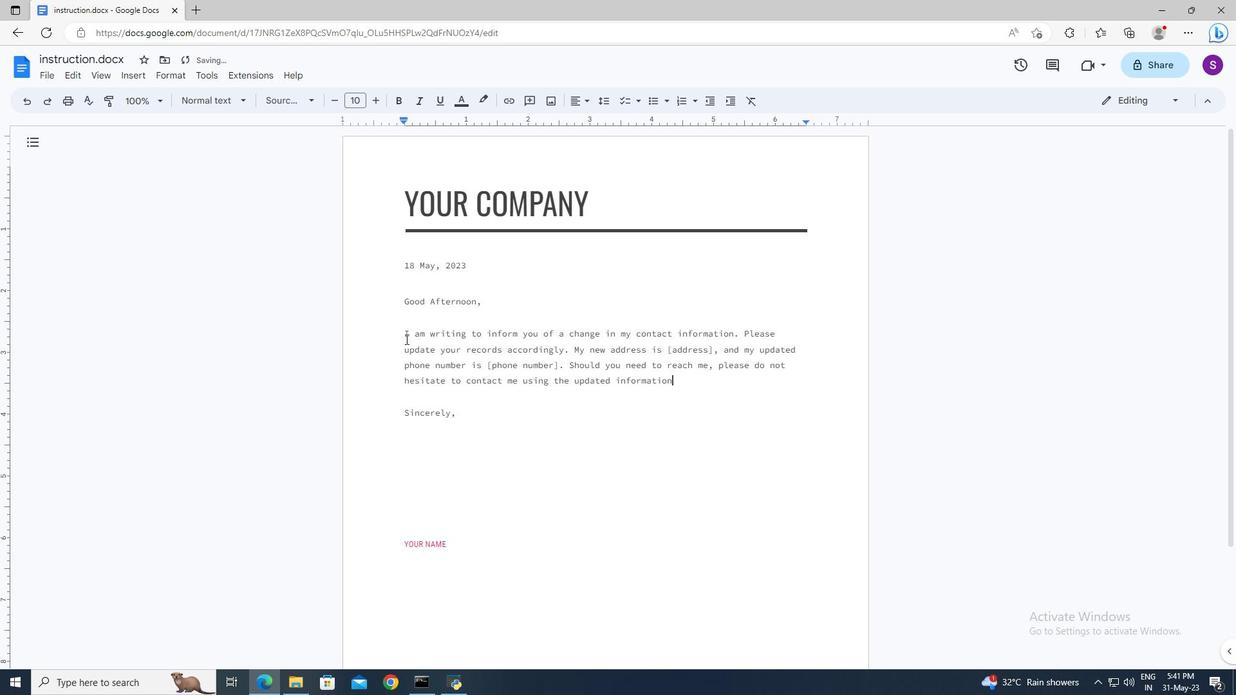 
Action: Mouse moved to (398, 547)
Screenshot: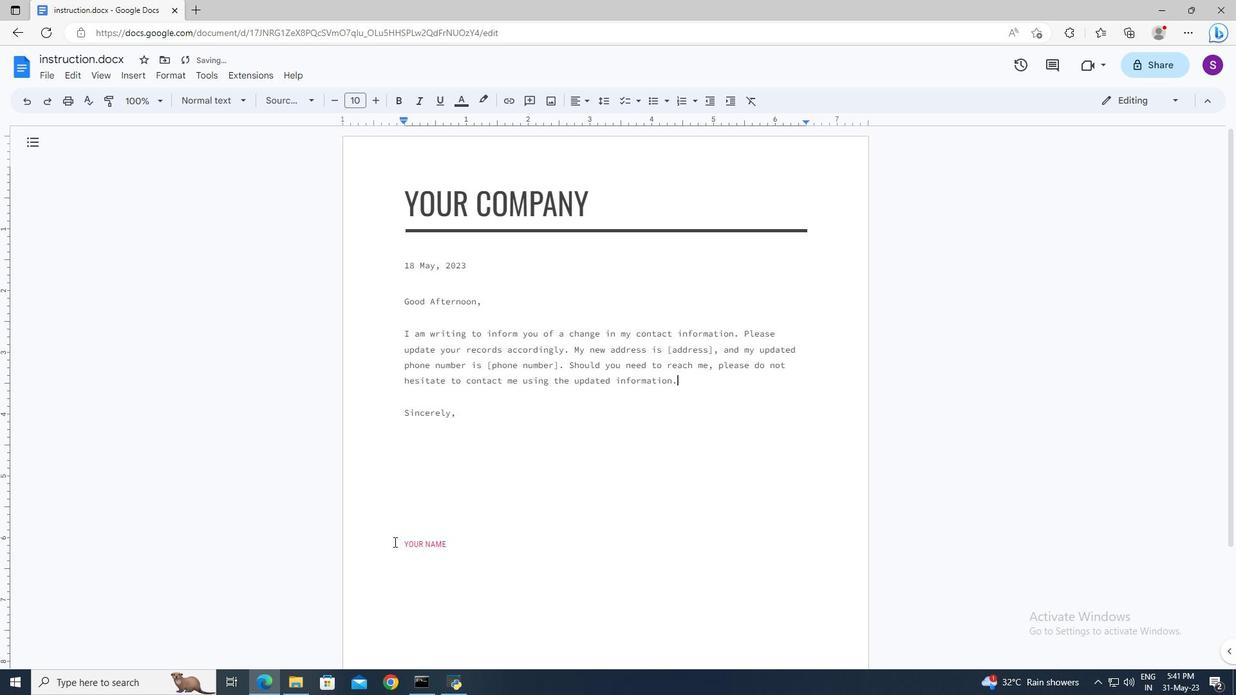 
Action: Mouse pressed left at (398, 547)
Screenshot: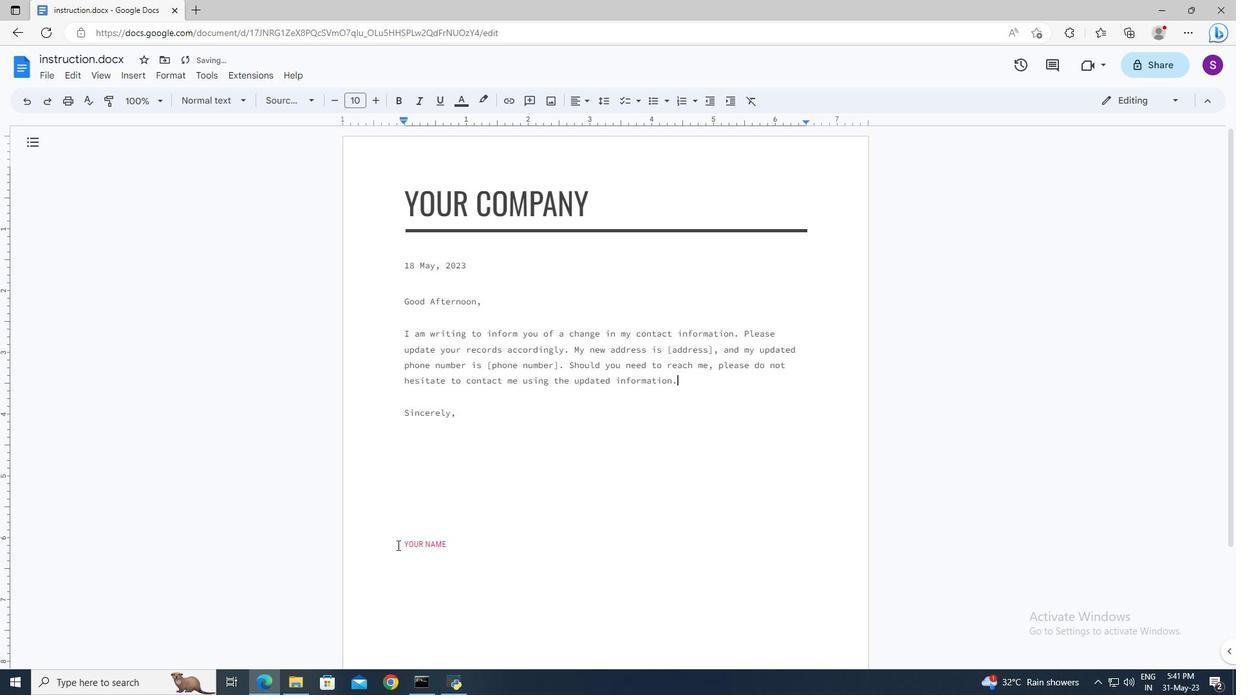 
Action: Mouse moved to (401, 548)
Screenshot: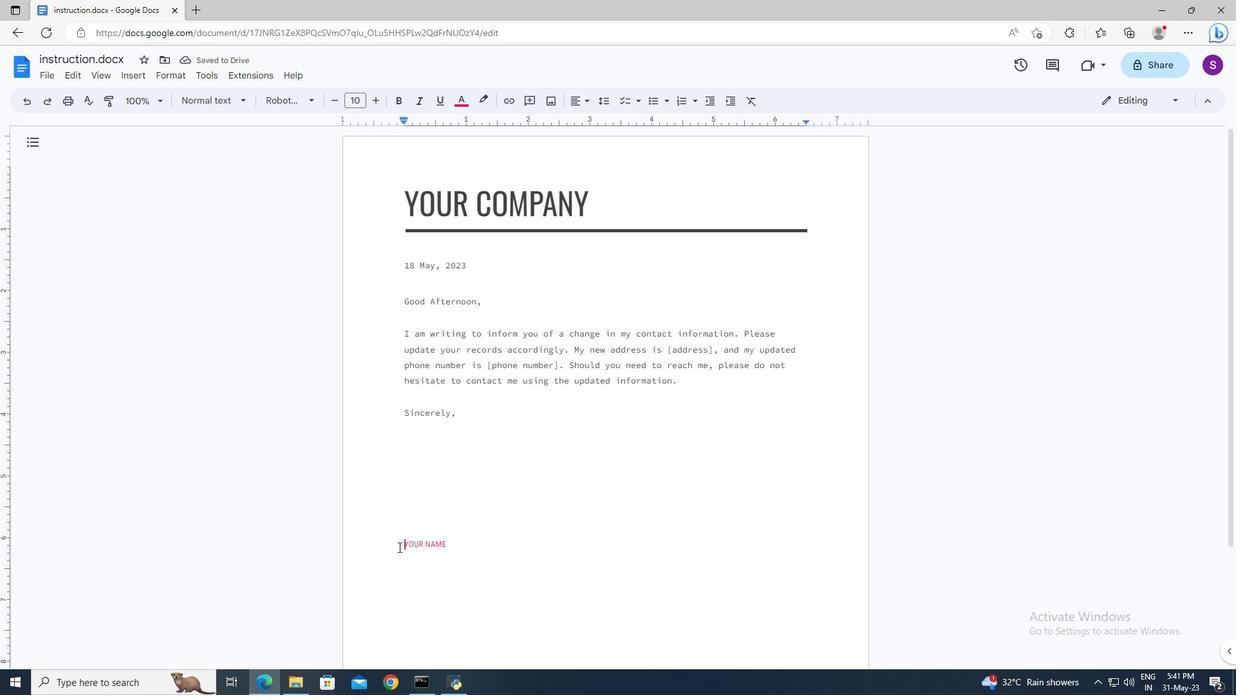
Action: Key pressed <Key.shift><Key.down><Key.delete><Key.shift>Rachel
Screenshot: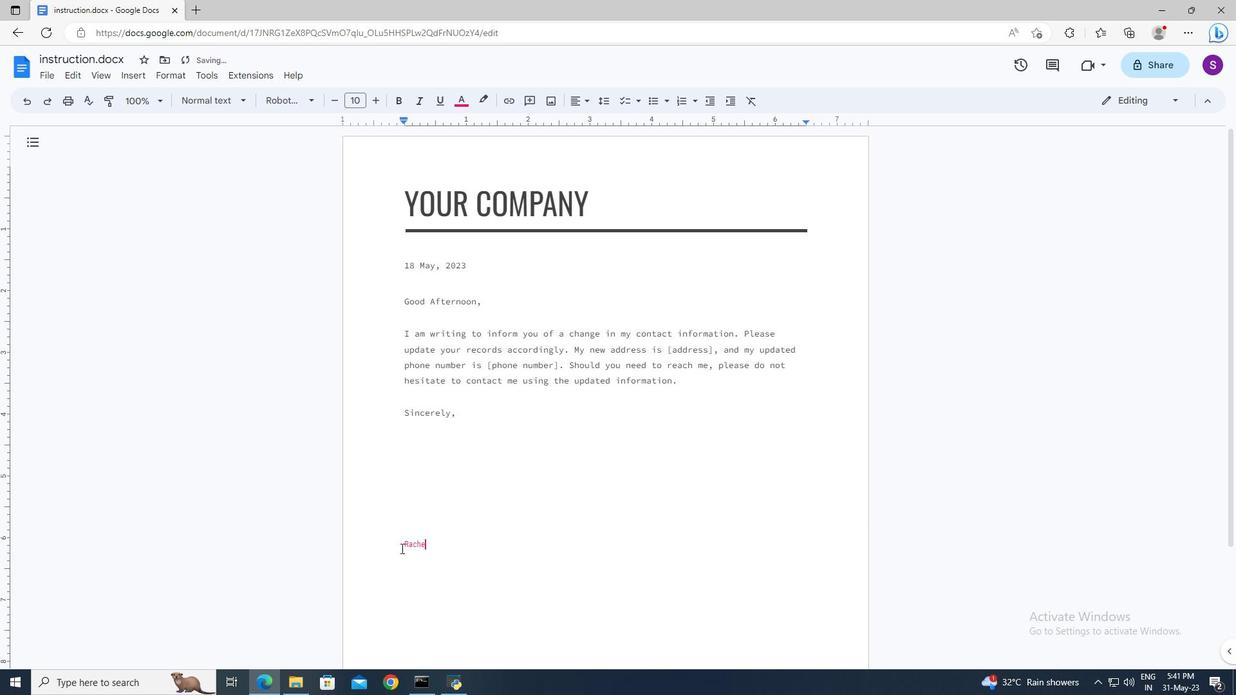 
Action: Mouse moved to (143, 78)
Screenshot: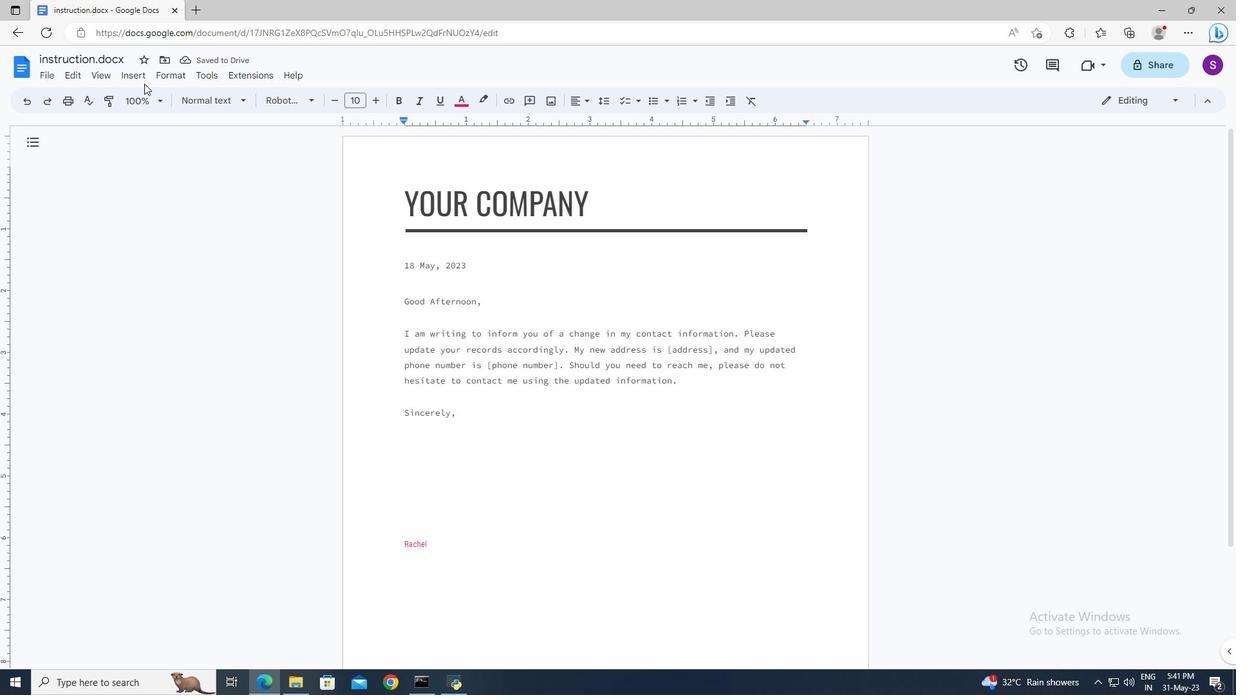 
Action: Mouse pressed left at (143, 78)
Screenshot: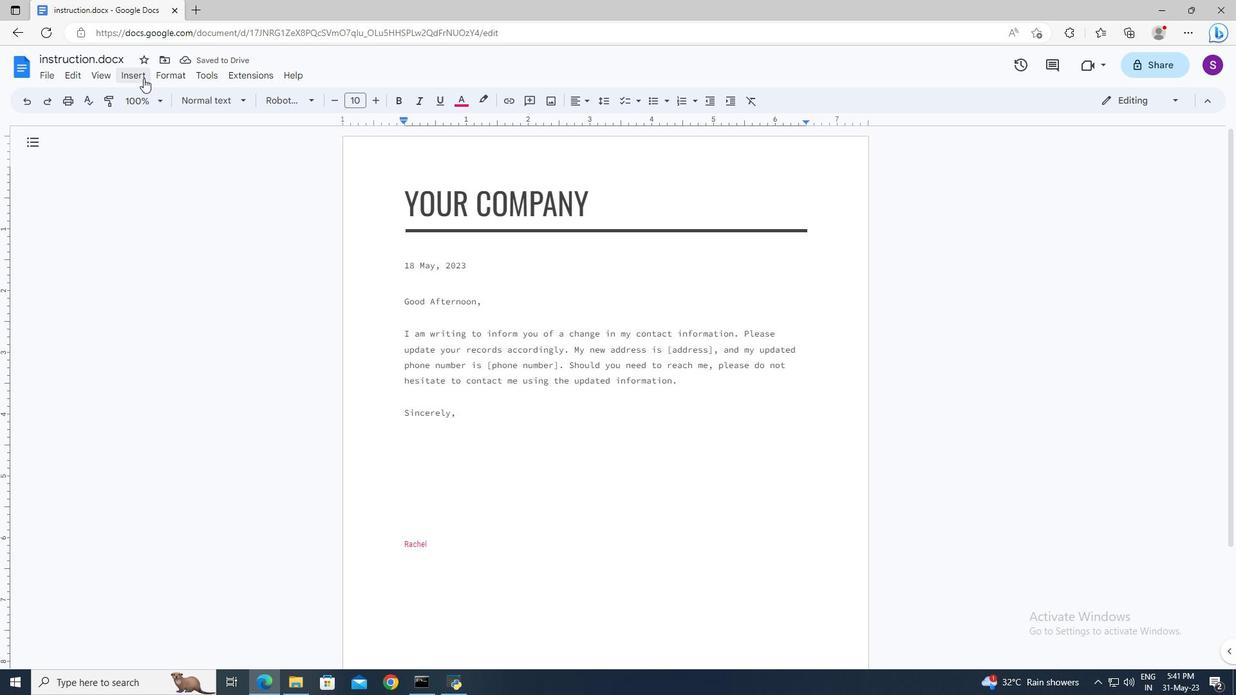 
Action: Mouse moved to (180, 370)
Screenshot: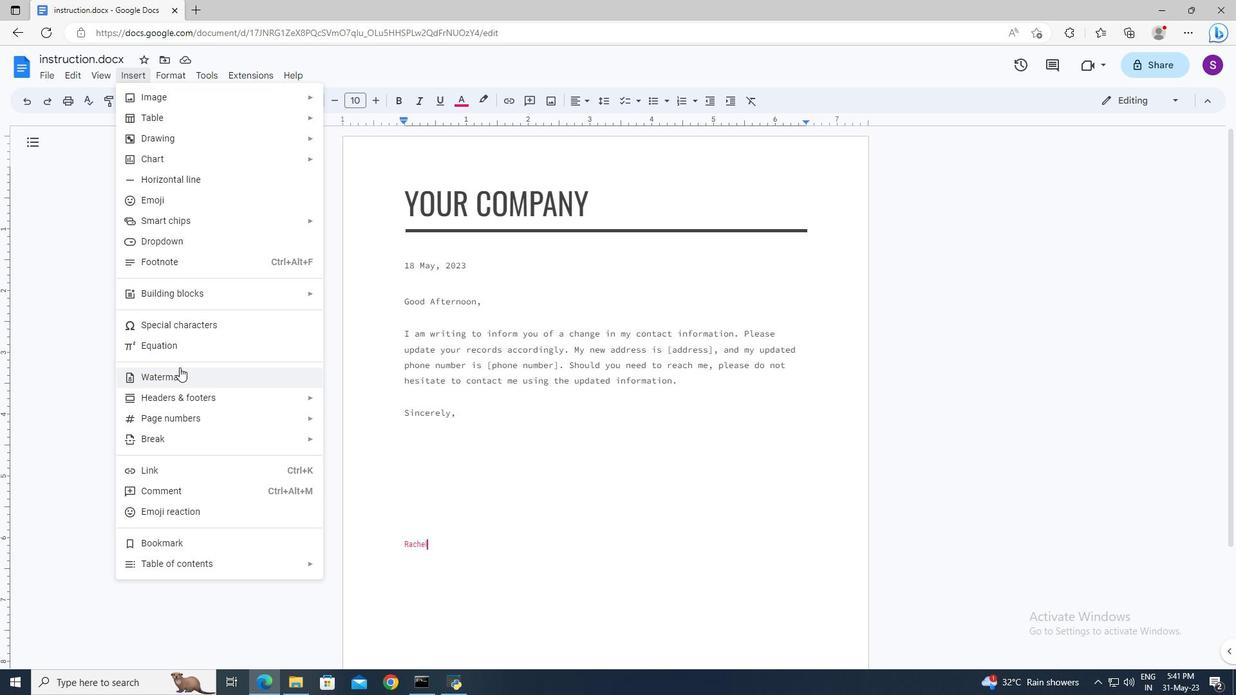 
Action: Mouse pressed left at (180, 370)
Screenshot: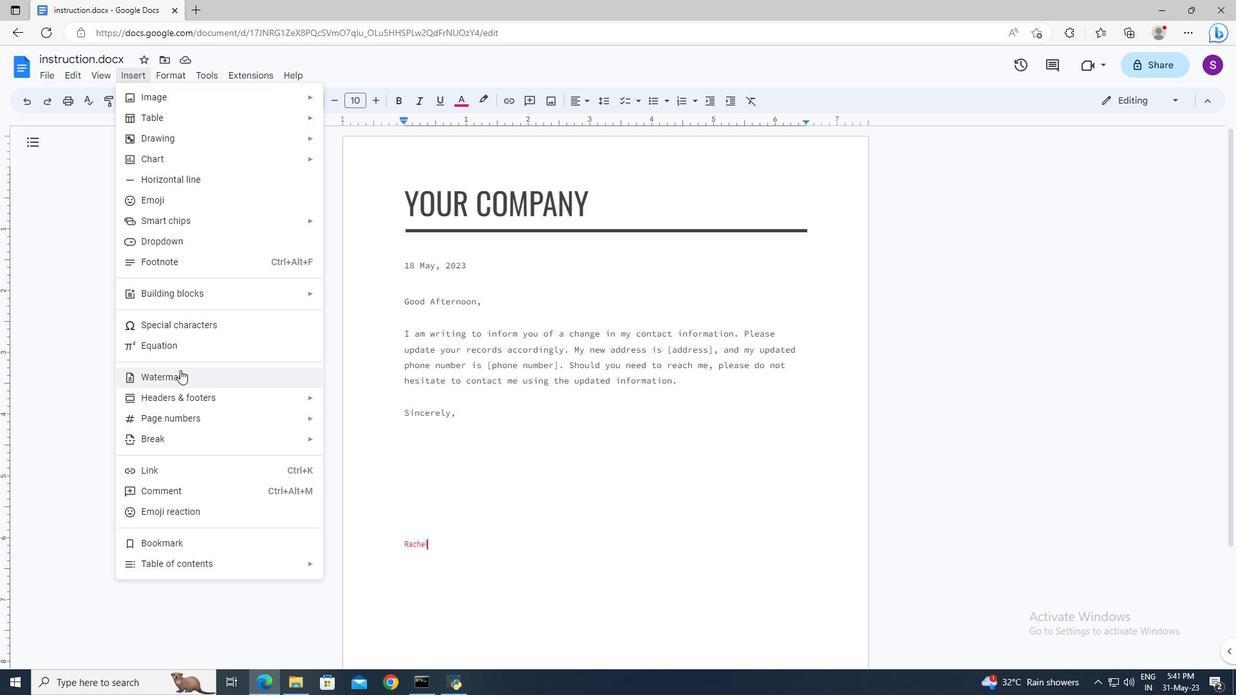 
Action: Mouse moved to (1171, 147)
Screenshot: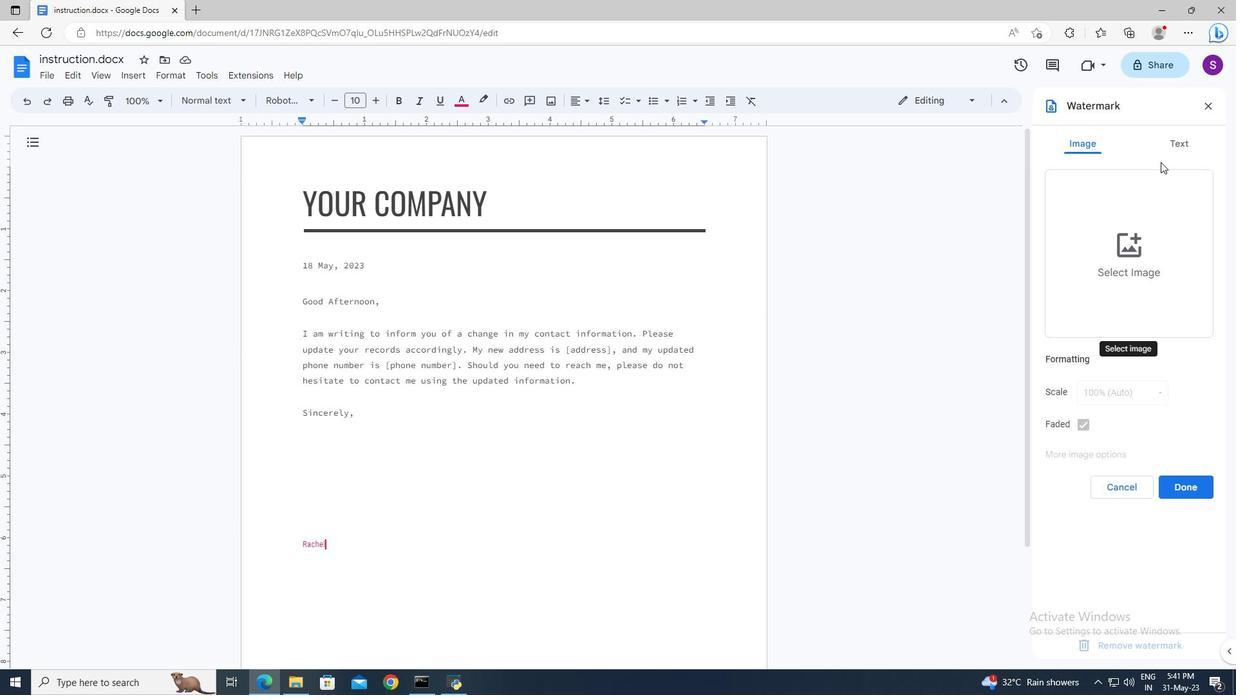 
Action: Mouse pressed left at (1171, 147)
Screenshot: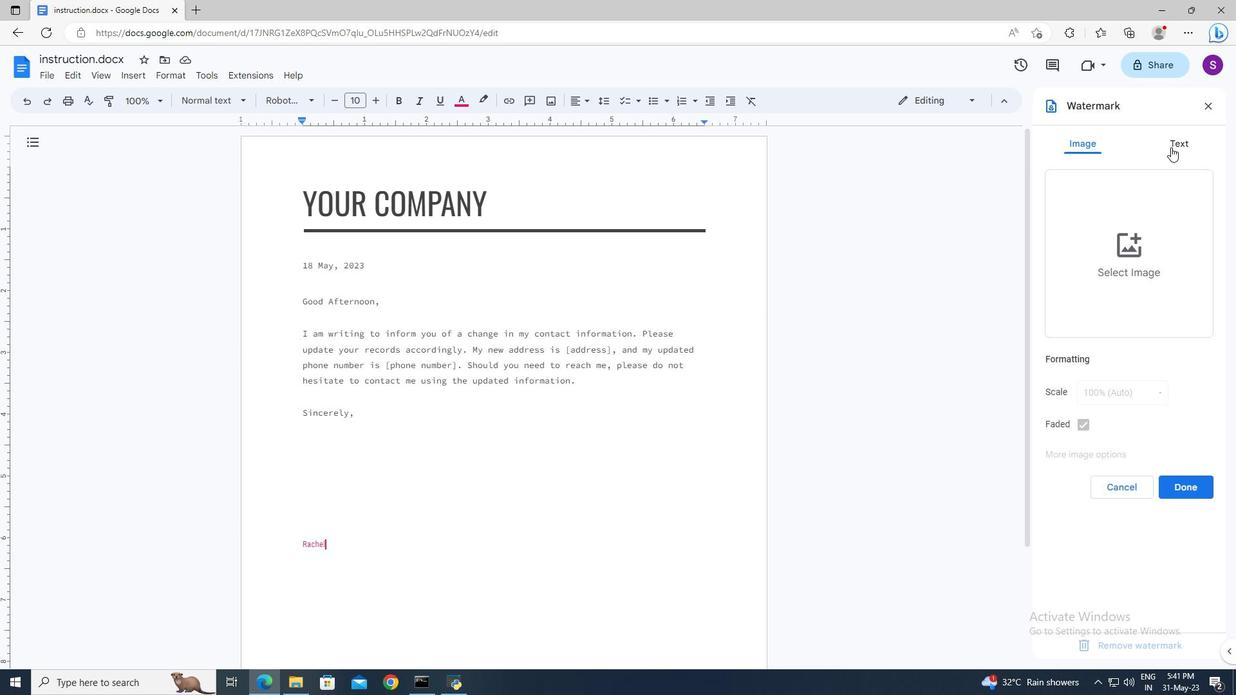 
Action: Mouse moved to (1158, 179)
Screenshot: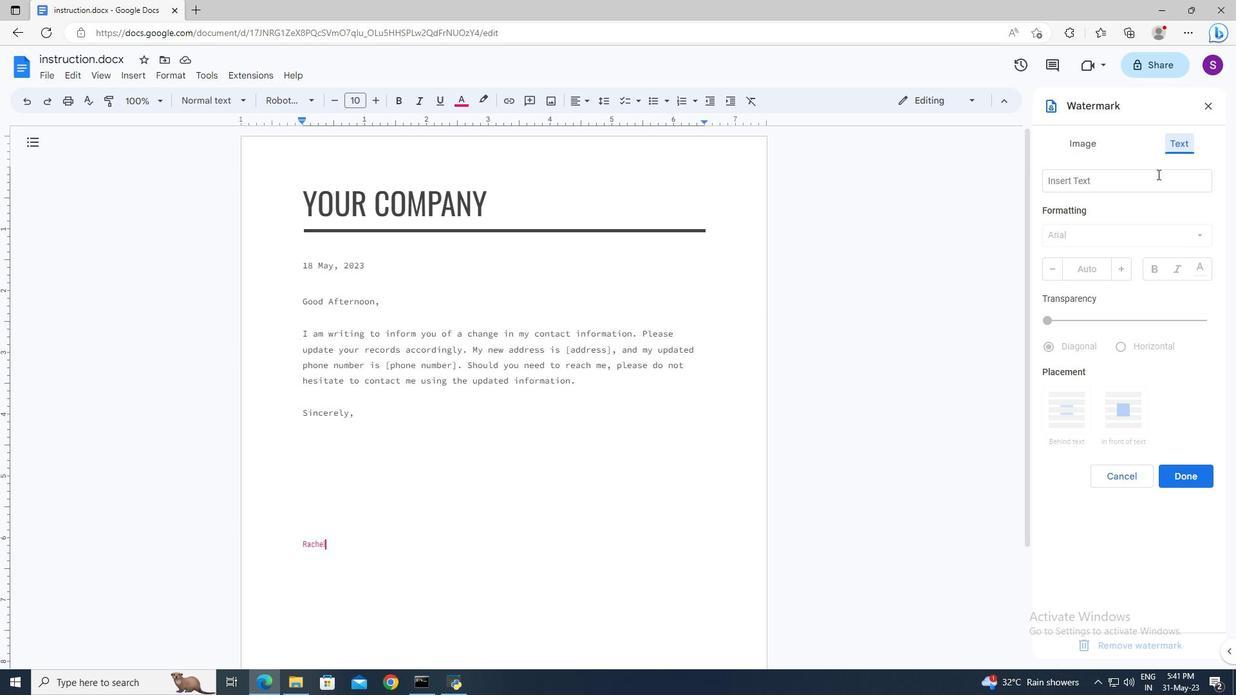 
Action: Mouse pressed left at (1158, 179)
Screenshot: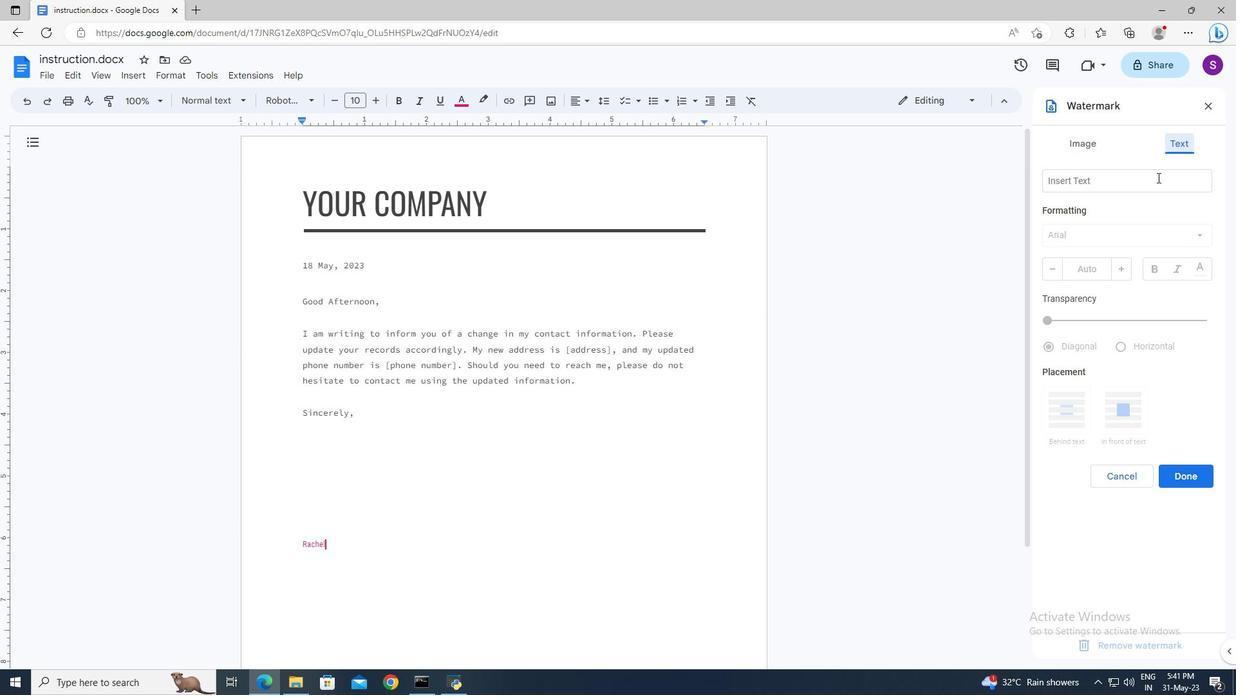 
Action: Key pressed <Key.shift>TATA
Screenshot: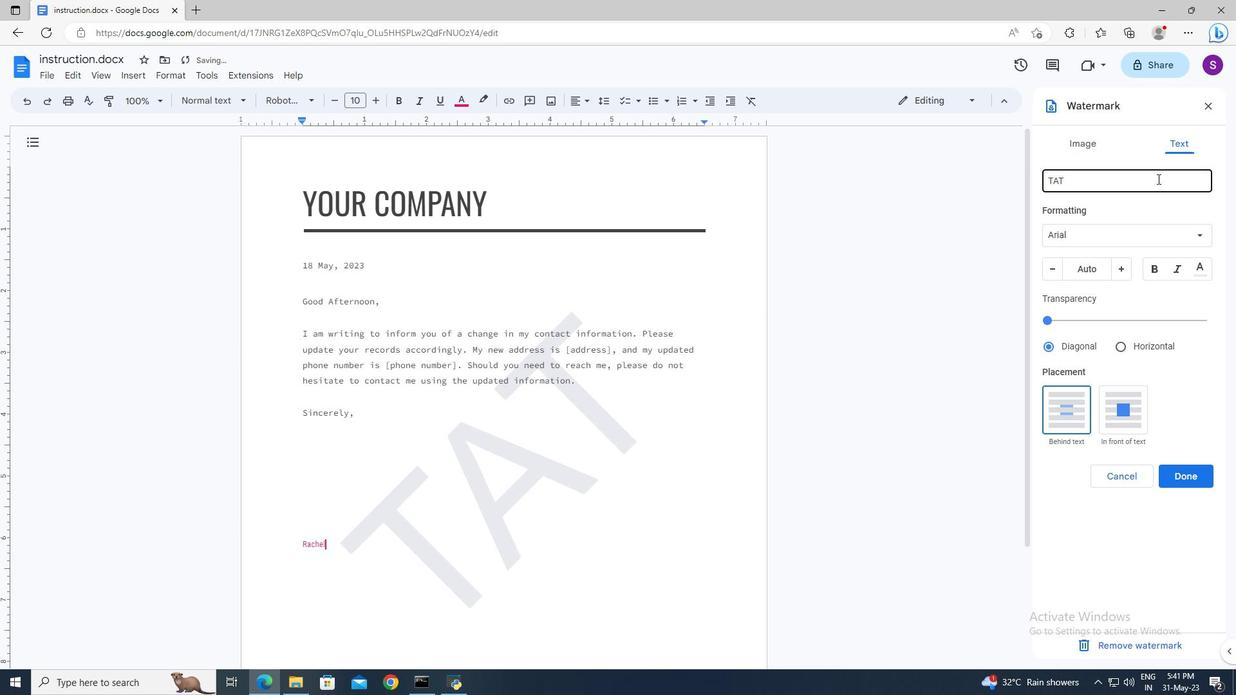 
Action: Mouse moved to (1164, 229)
Screenshot: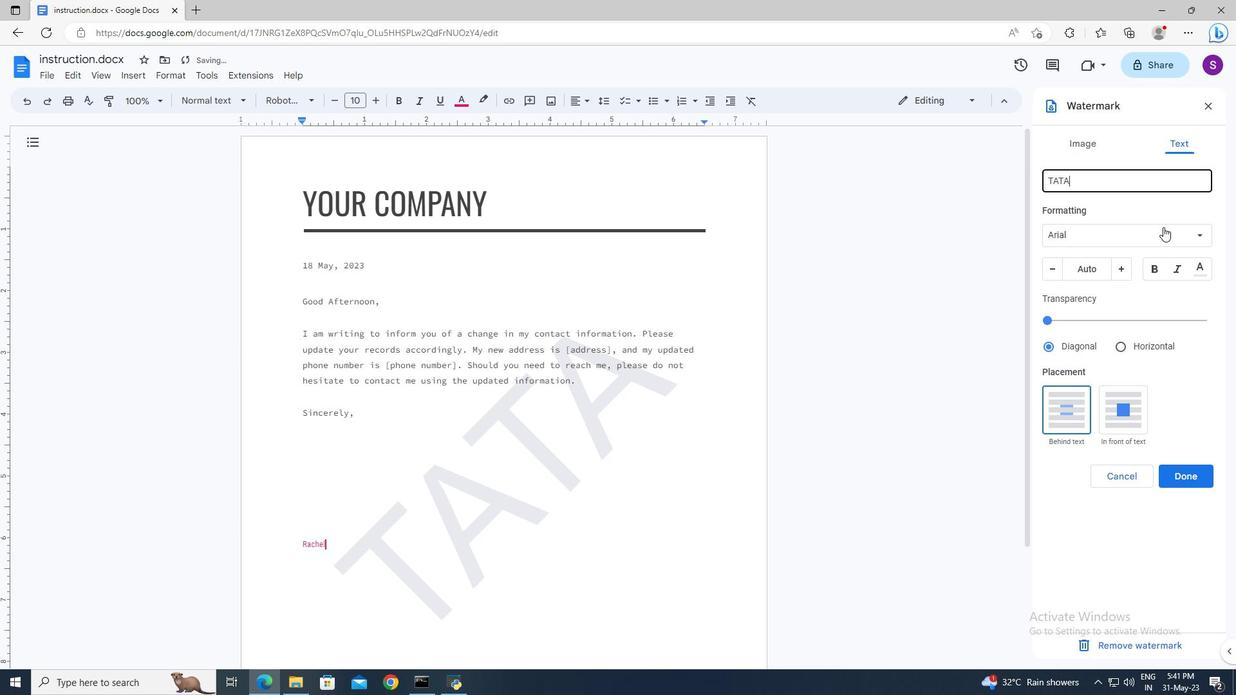 
Action: Mouse pressed left at (1164, 229)
Screenshot: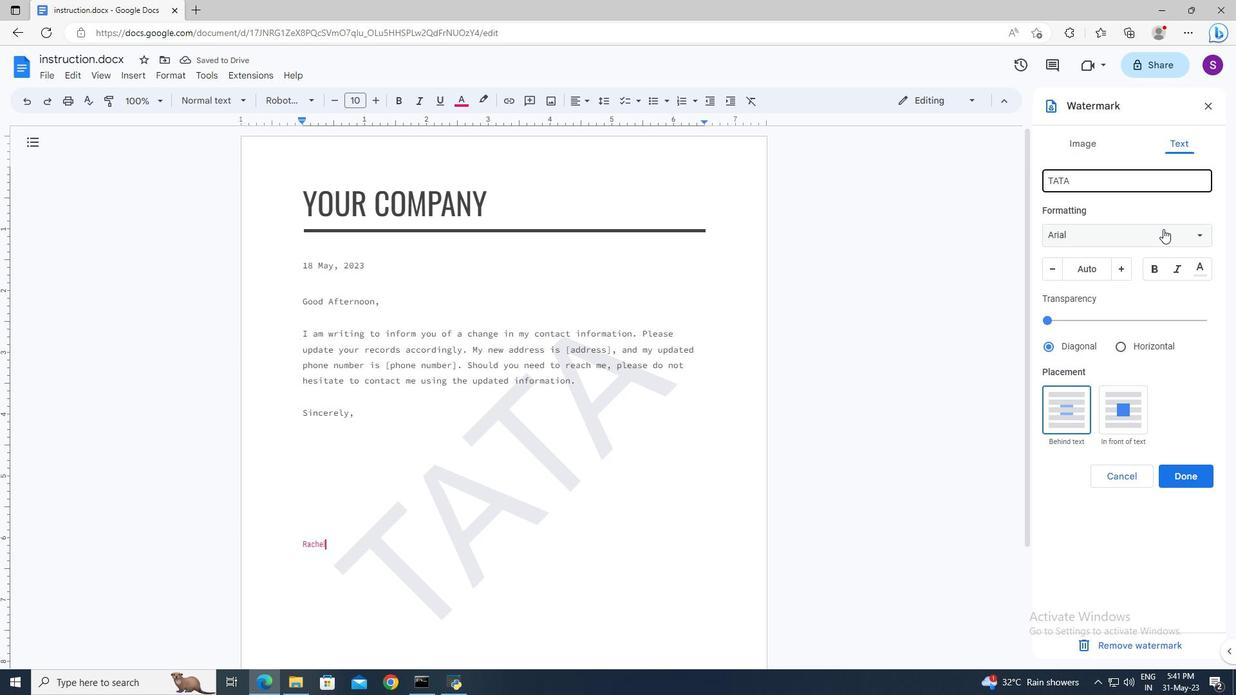 
Action: Mouse moved to (1079, 637)
Screenshot: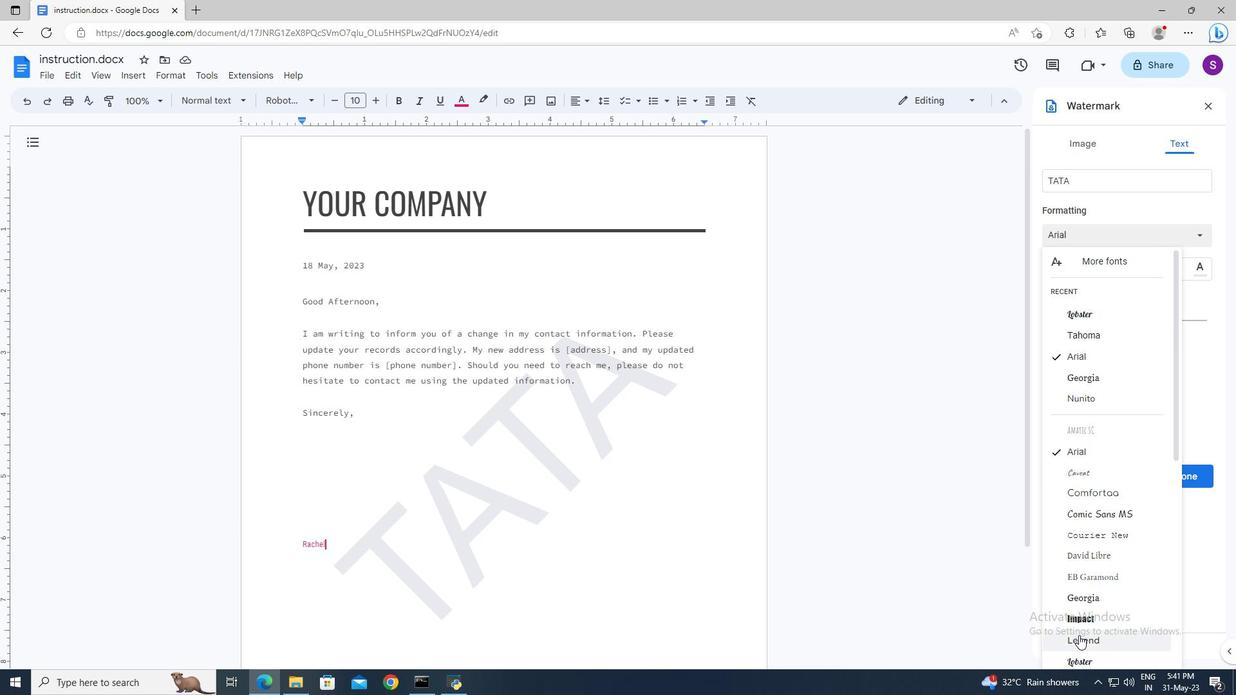 
Action: Mouse pressed left at (1079, 637)
Screenshot: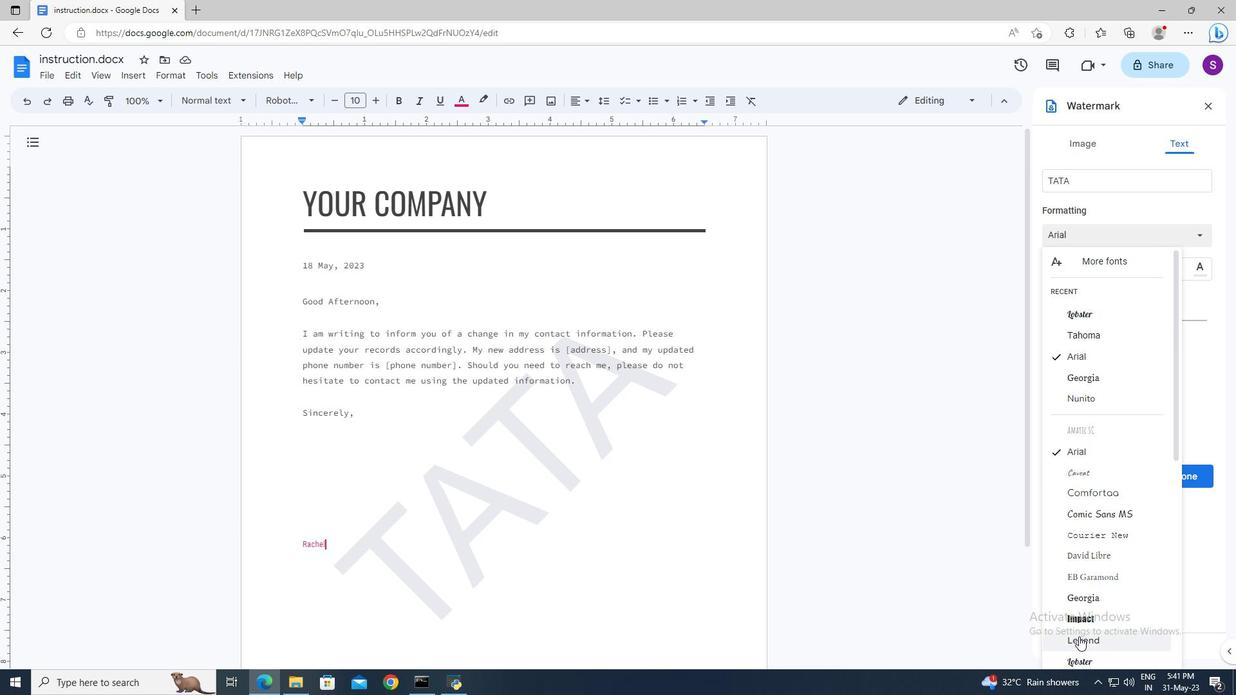 
Action: Mouse moved to (1086, 274)
Screenshot: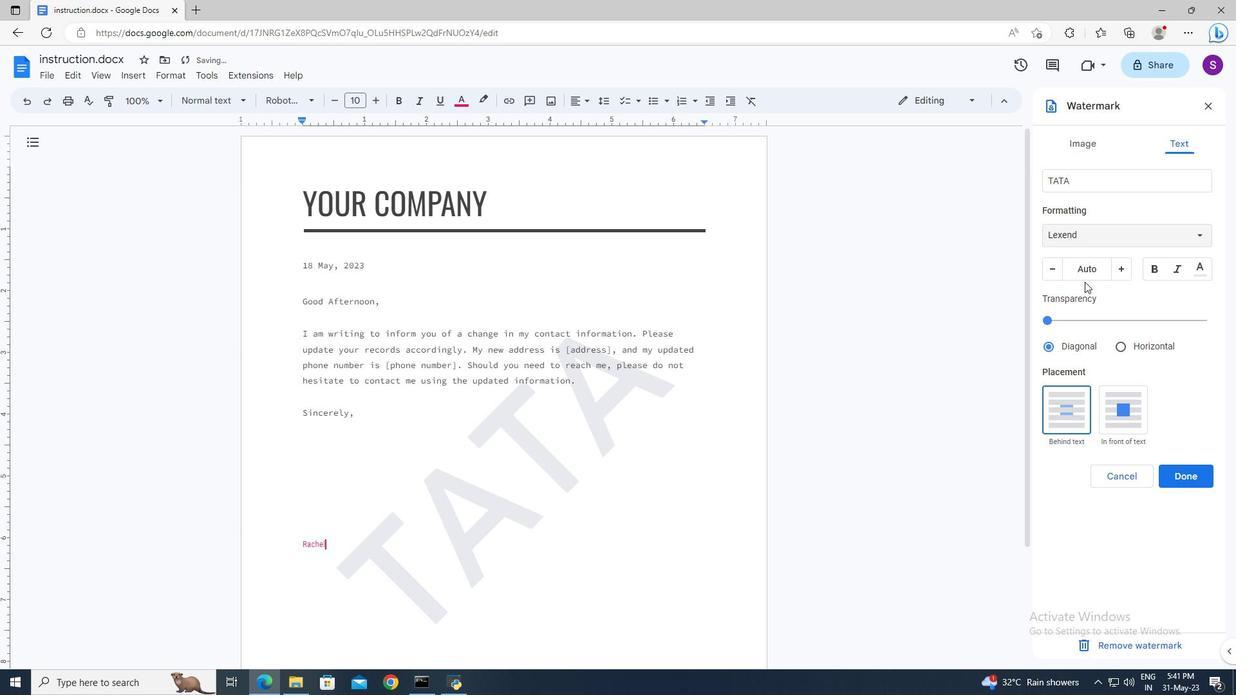 
Action: Mouse pressed left at (1086, 274)
Screenshot: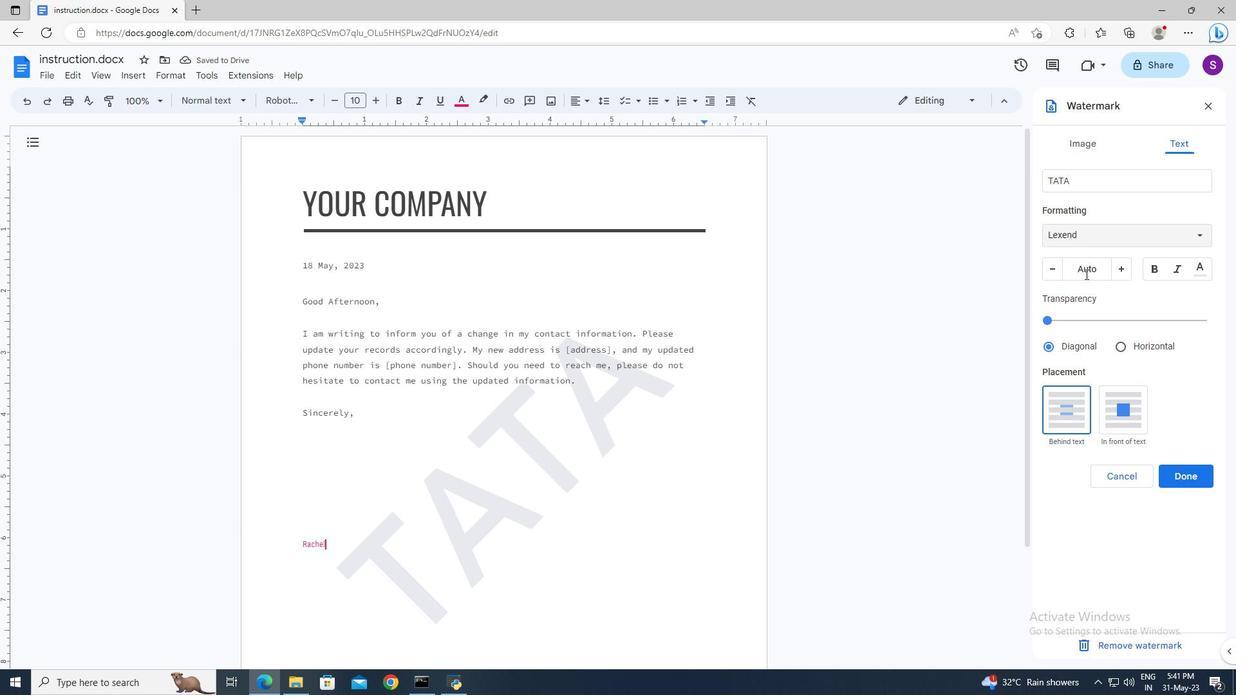 
Action: Key pressed 112<Key.enter>
Screenshot: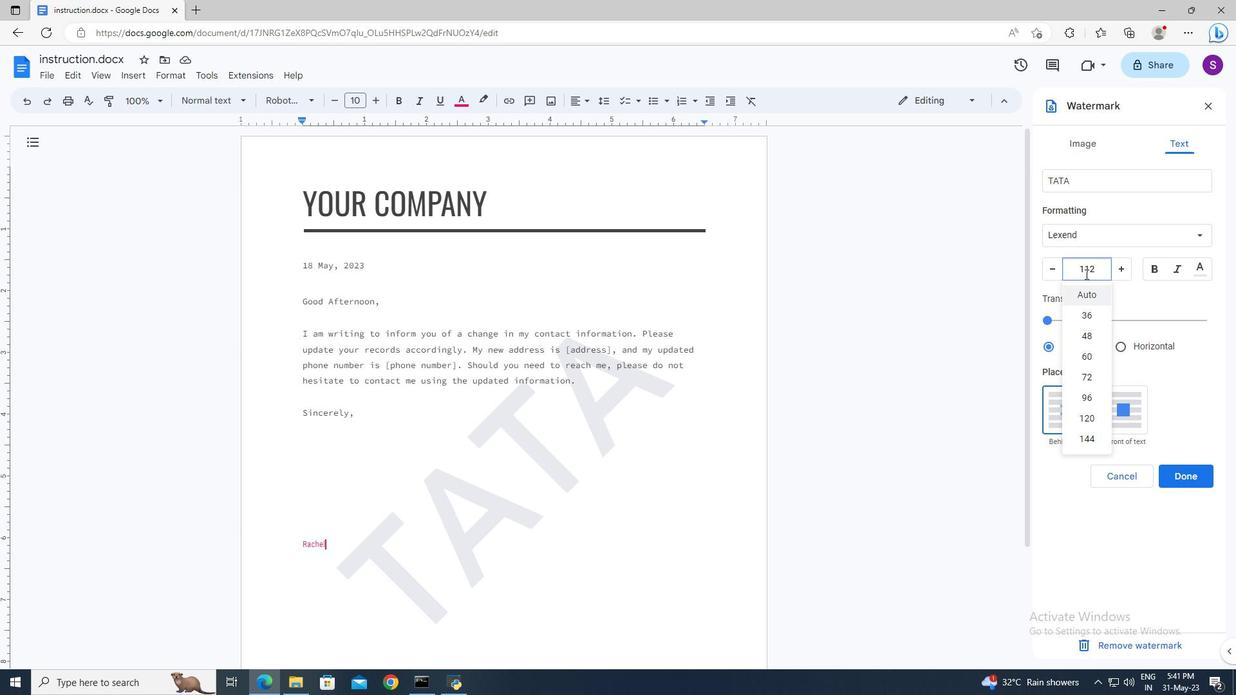 
Action: Mouse moved to (1122, 347)
Screenshot: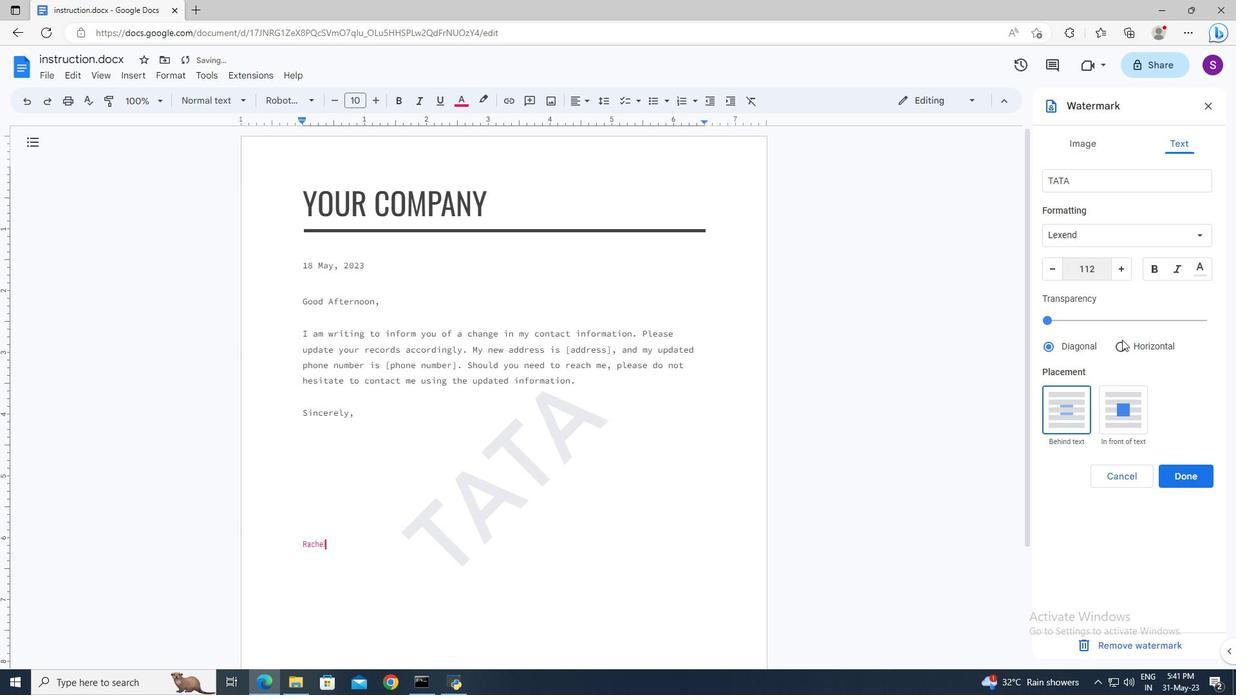 
Action: Mouse pressed left at (1122, 347)
Screenshot: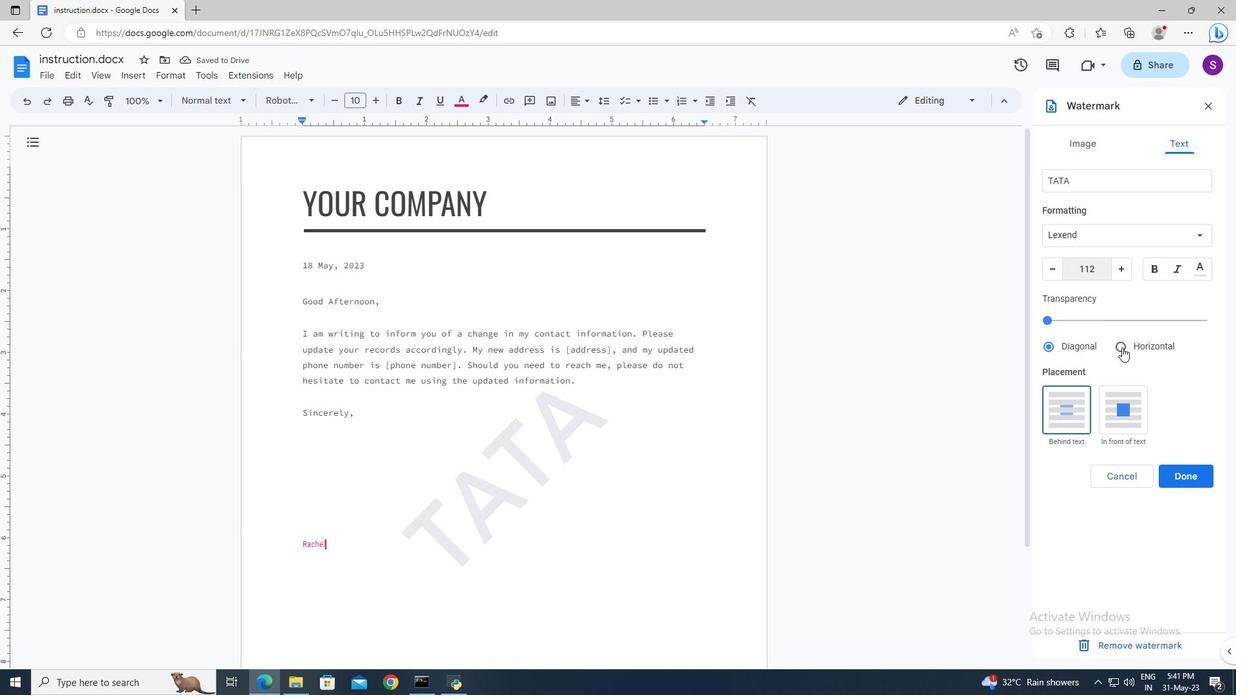 
Action: Mouse moved to (1191, 472)
Screenshot: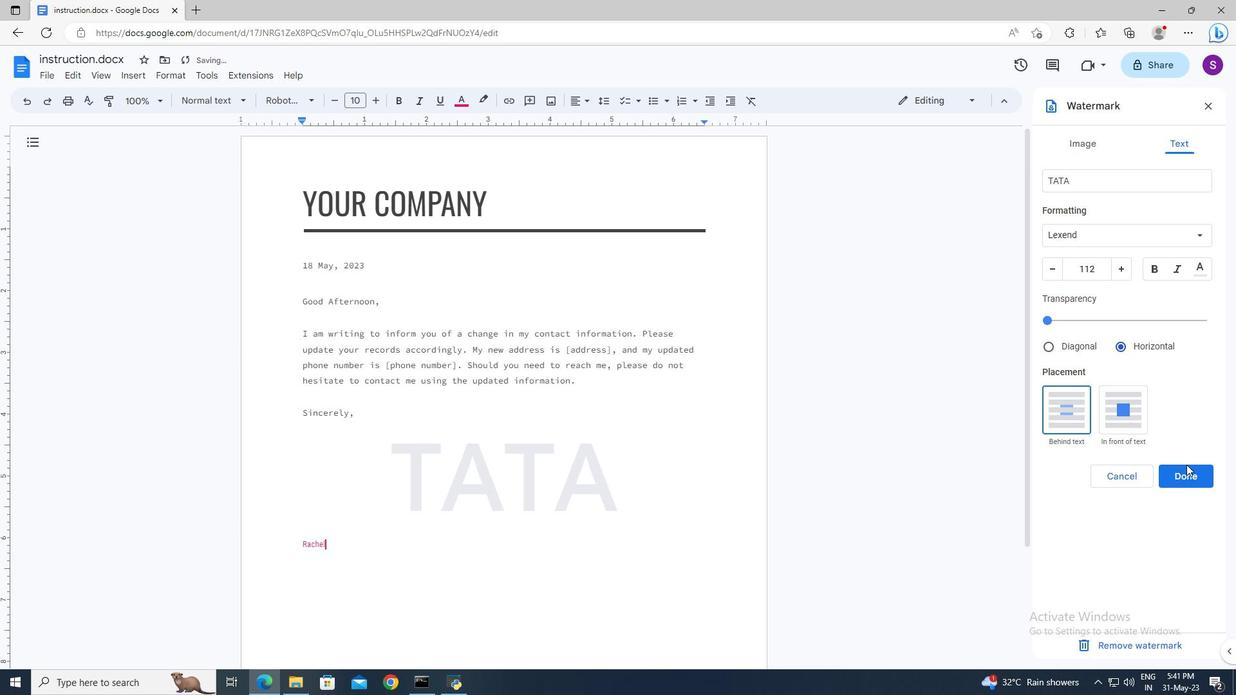 
Action: Mouse pressed left at (1191, 472)
Screenshot: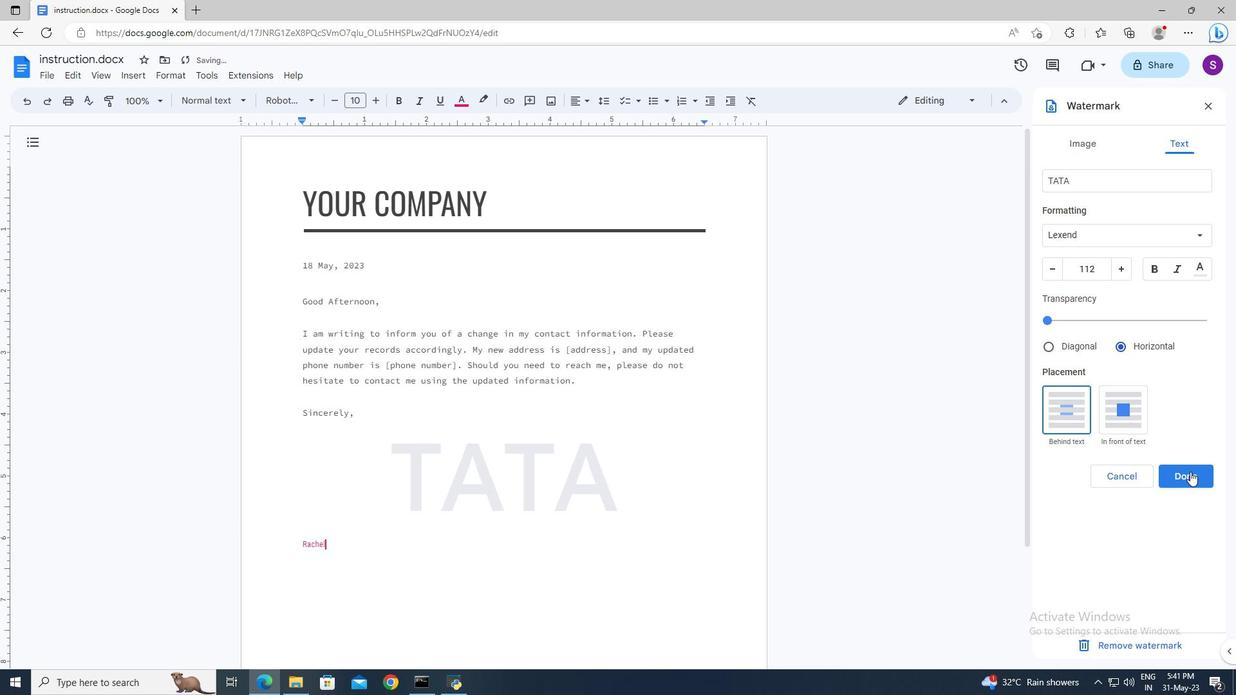 
